 Task: Research Airbnb accommodation in Cholpon-Ata, Kyrgyzstan from 10th December, 2023 to 15th December, 2023 for 7 adults.4 bedrooms having 7 beds and 4 bathrooms. Property type can be house. Amenities needed are: wifi, TV, free parkinig on premises, gym, breakfast. Look for 3 properties as per requirement.
Action: Mouse moved to (539, 78)
Screenshot: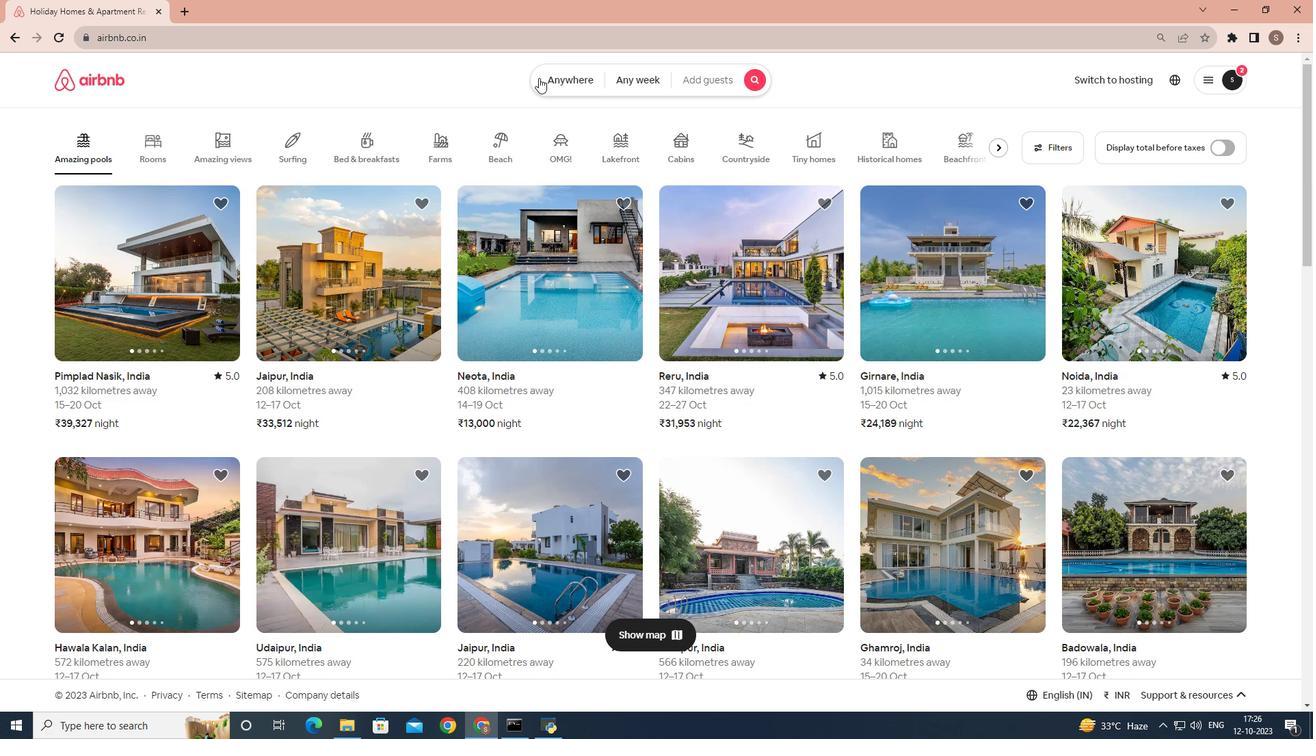
Action: Mouse pressed left at (539, 78)
Screenshot: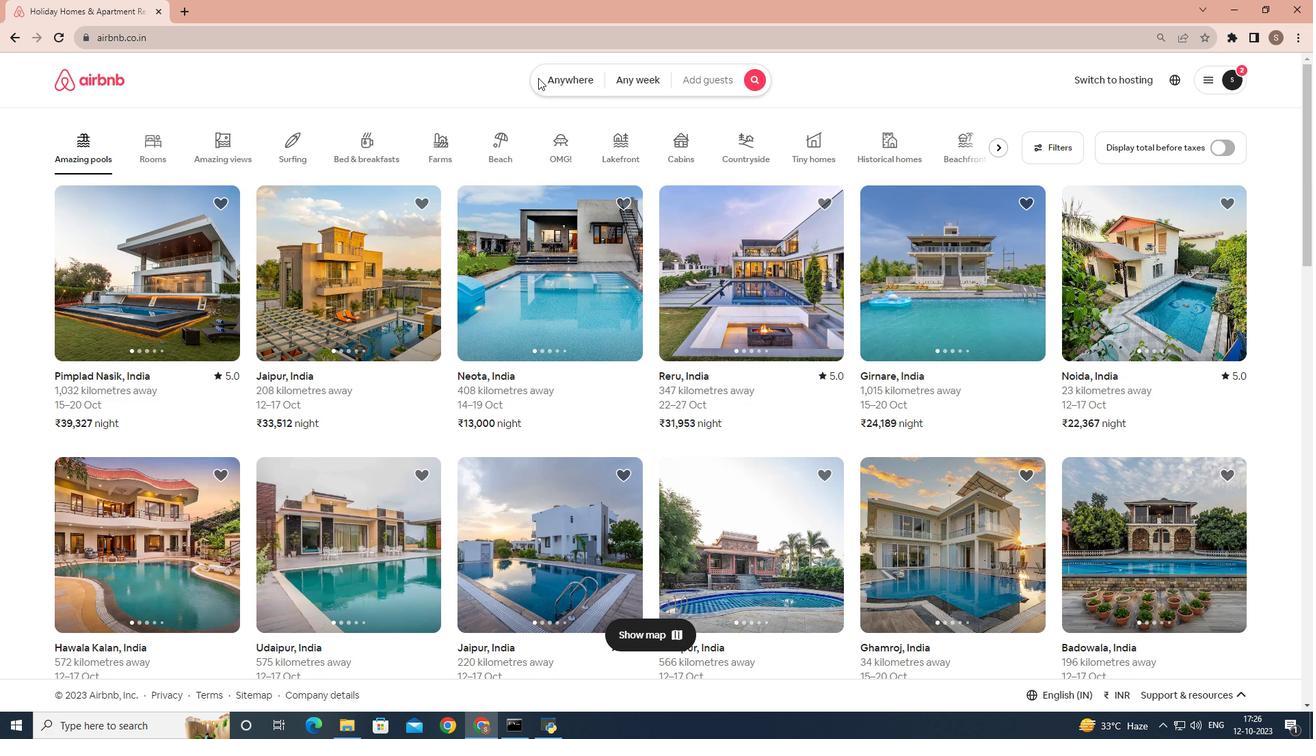 
Action: Mouse moved to (500, 135)
Screenshot: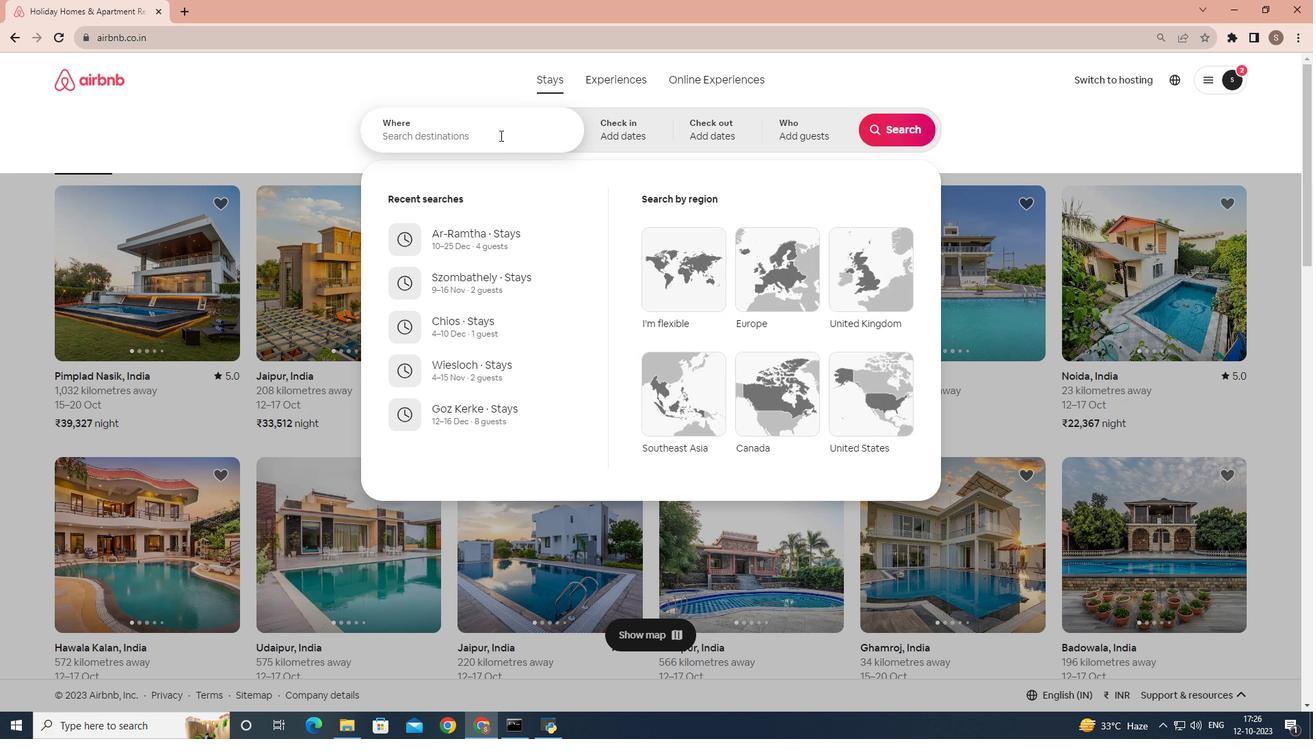 
Action: Mouse pressed left at (500, 135)
Screenshot: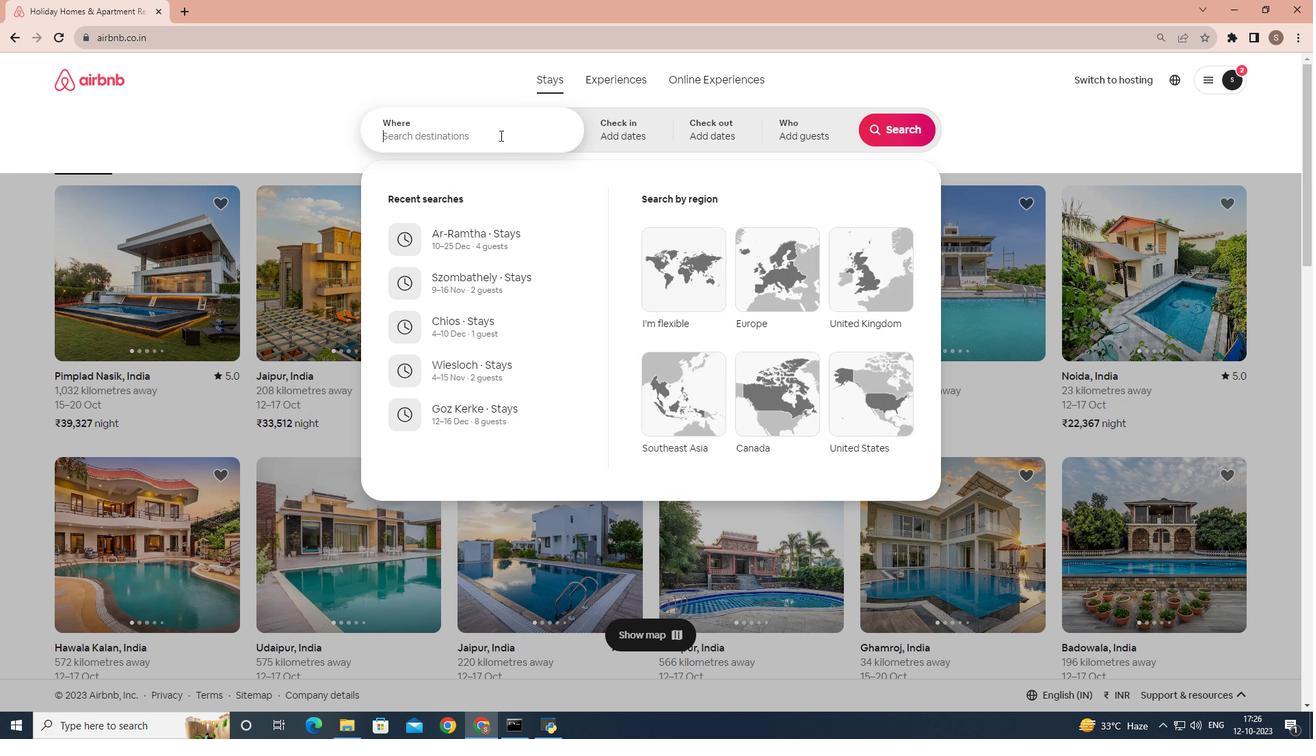 
Action: Key pressed <Key.shift>Cholpon-<Key.shift>Ata,<Key.space><Key.shift>kyrgyzstan
Screenshot: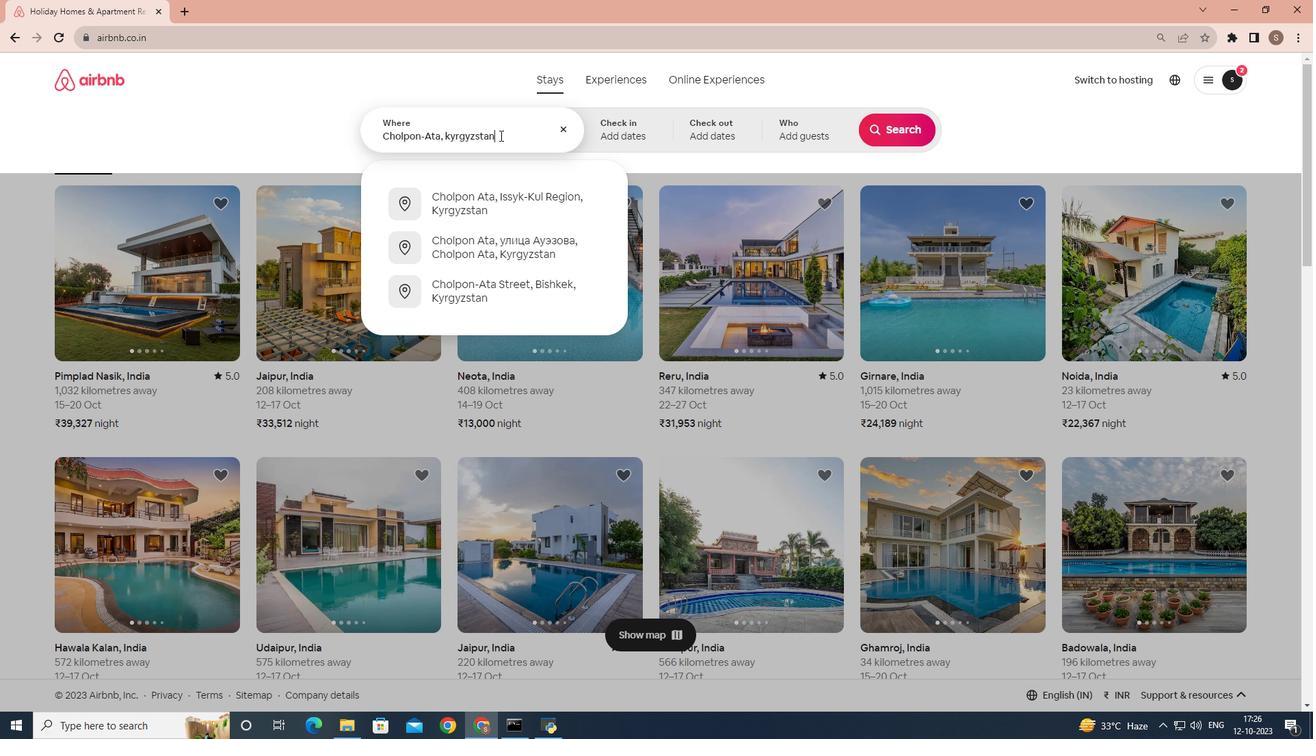 
Action: Mouse moved to (600, 137)
Screenshot: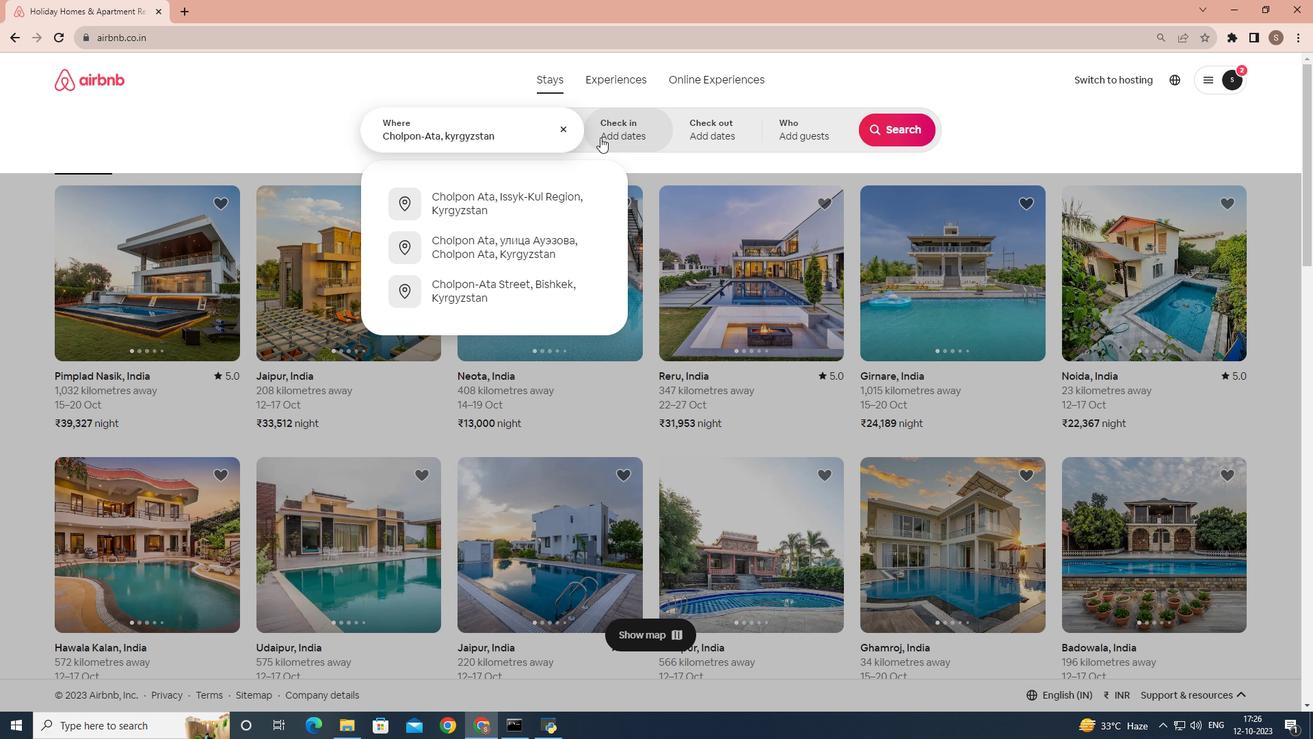 
Action: Mouse pressed left at (600, 137)
Screenshot: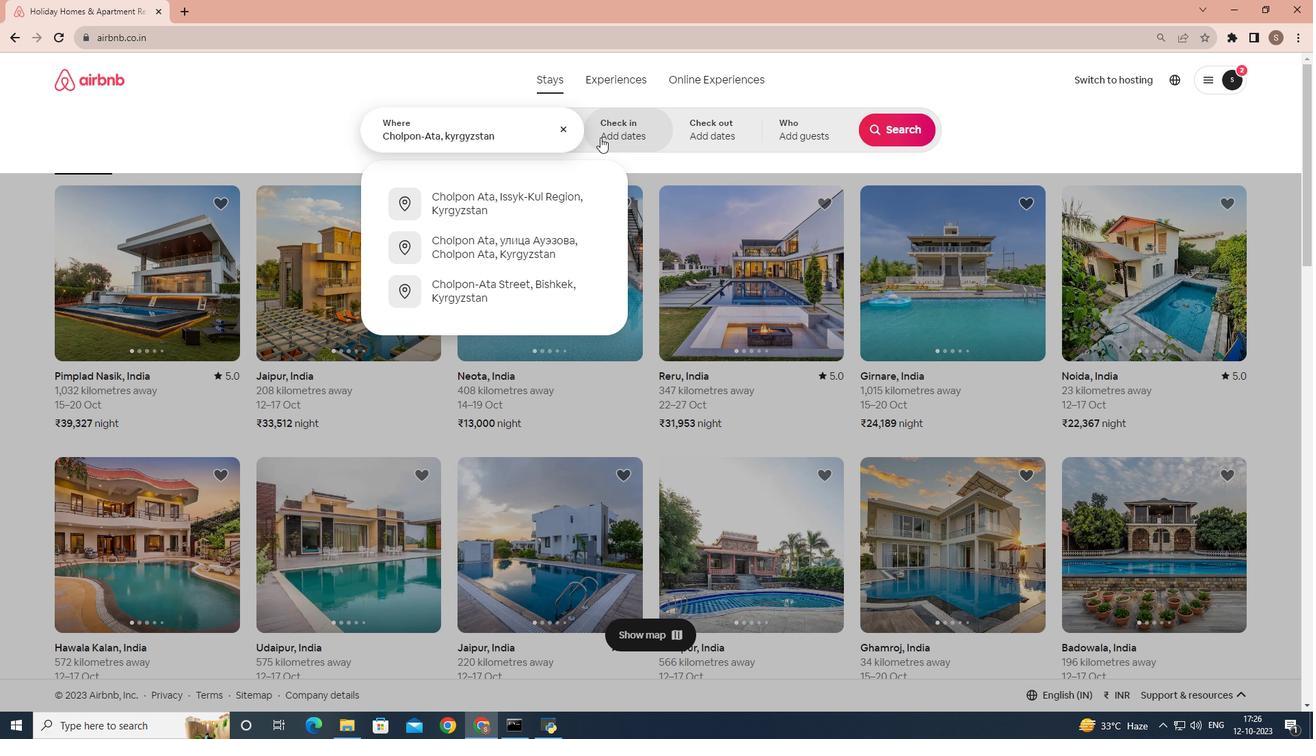 
Action: Mouse moved to (888, 244)
Screenshot: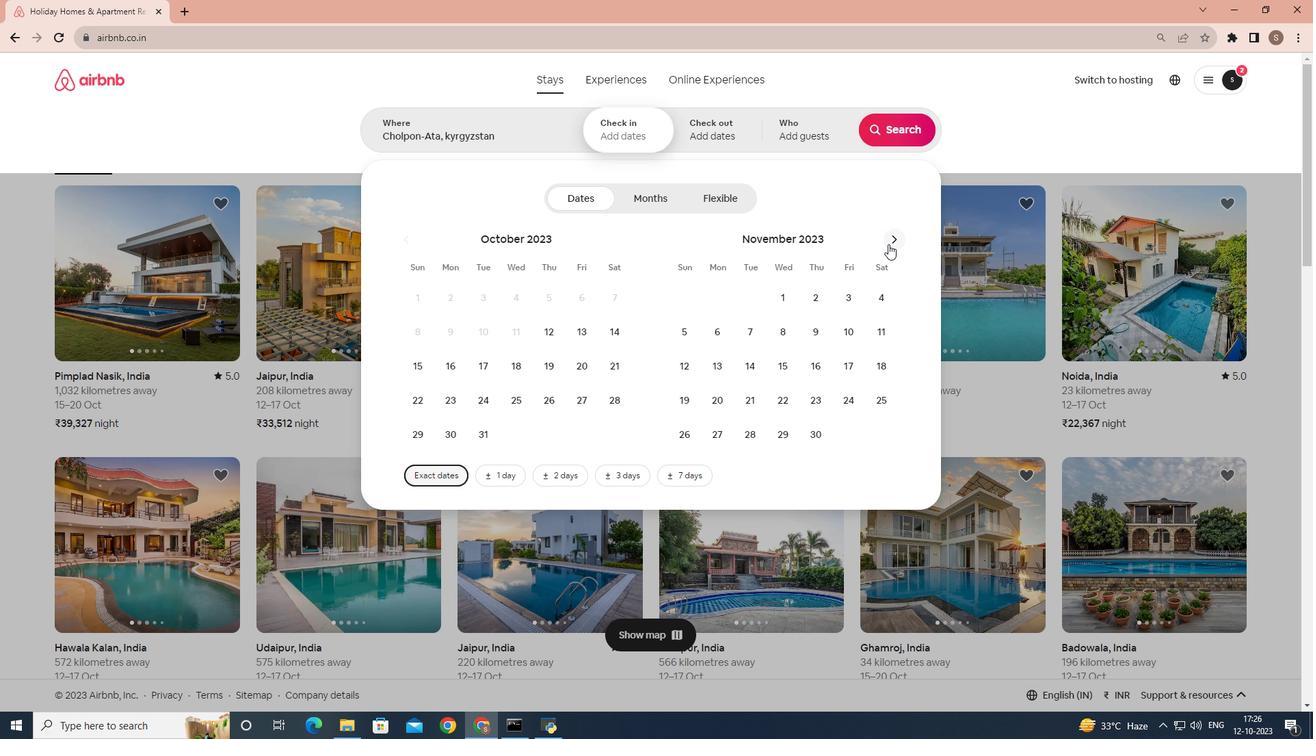 
Action: Mouse pressed left at (888, 244)
Screenshot: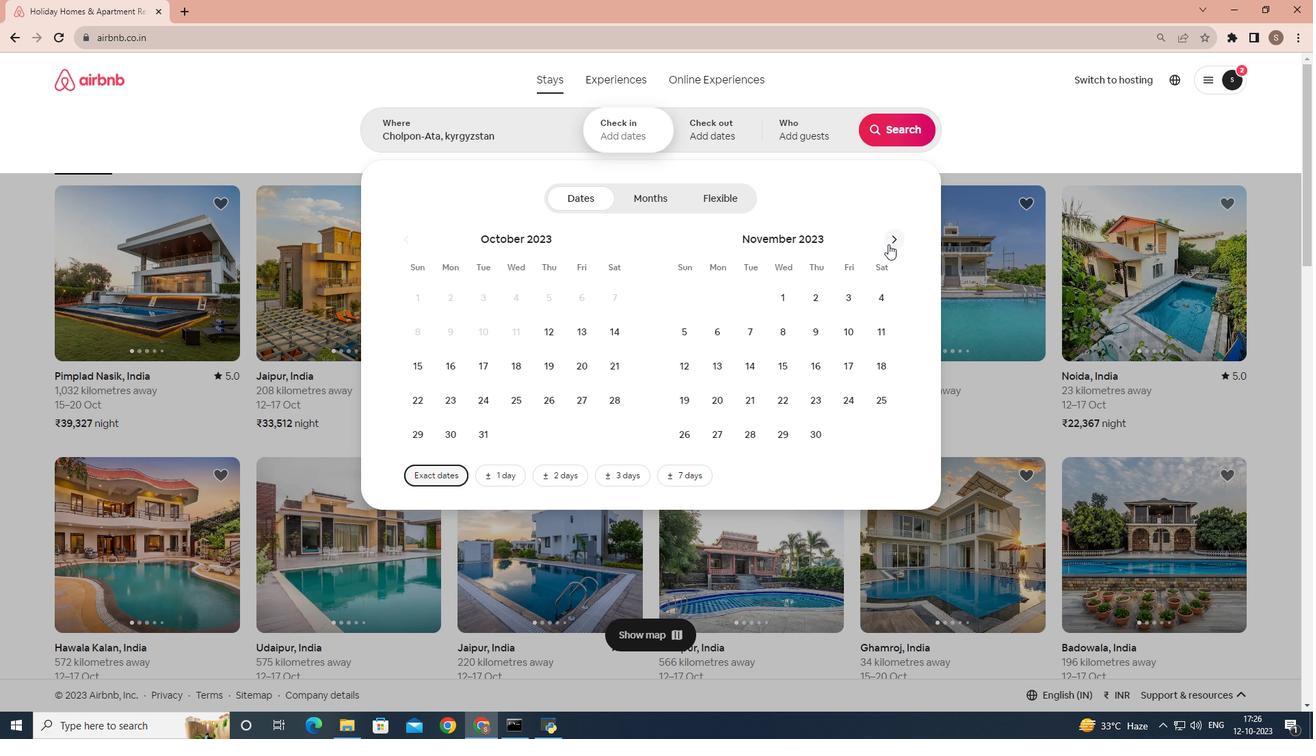 
Action: Mouse moved to (690, 357)
Screenshot: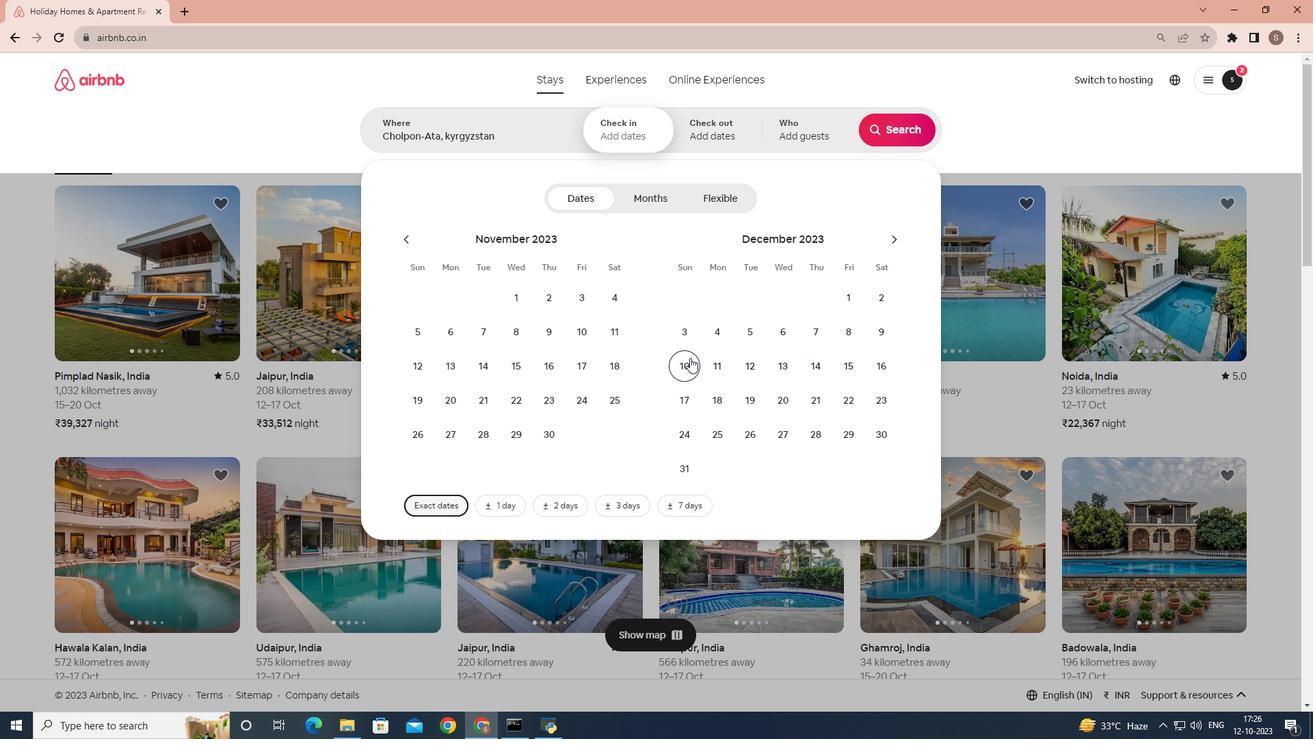 
Action: Mouse pressed left at (690, 357)
Screenshot: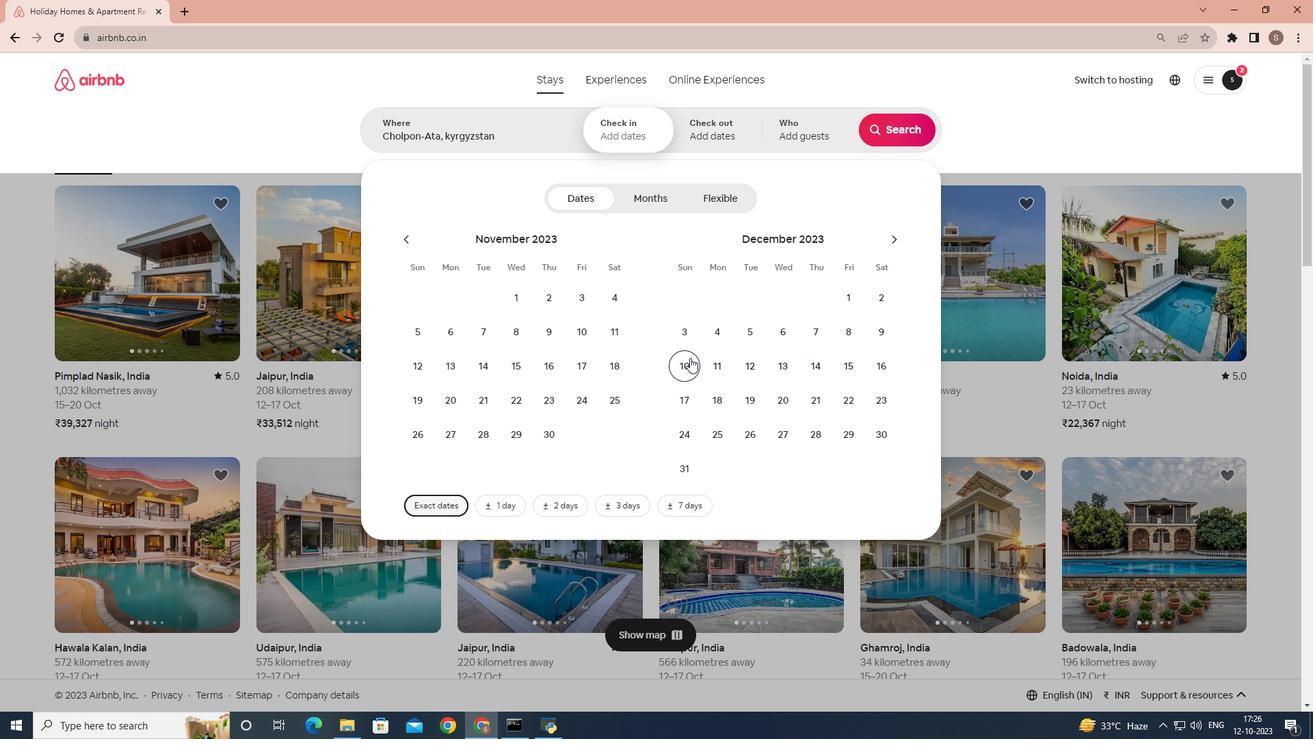 
Action: Mouse moved to (851, 356)
Screenshot: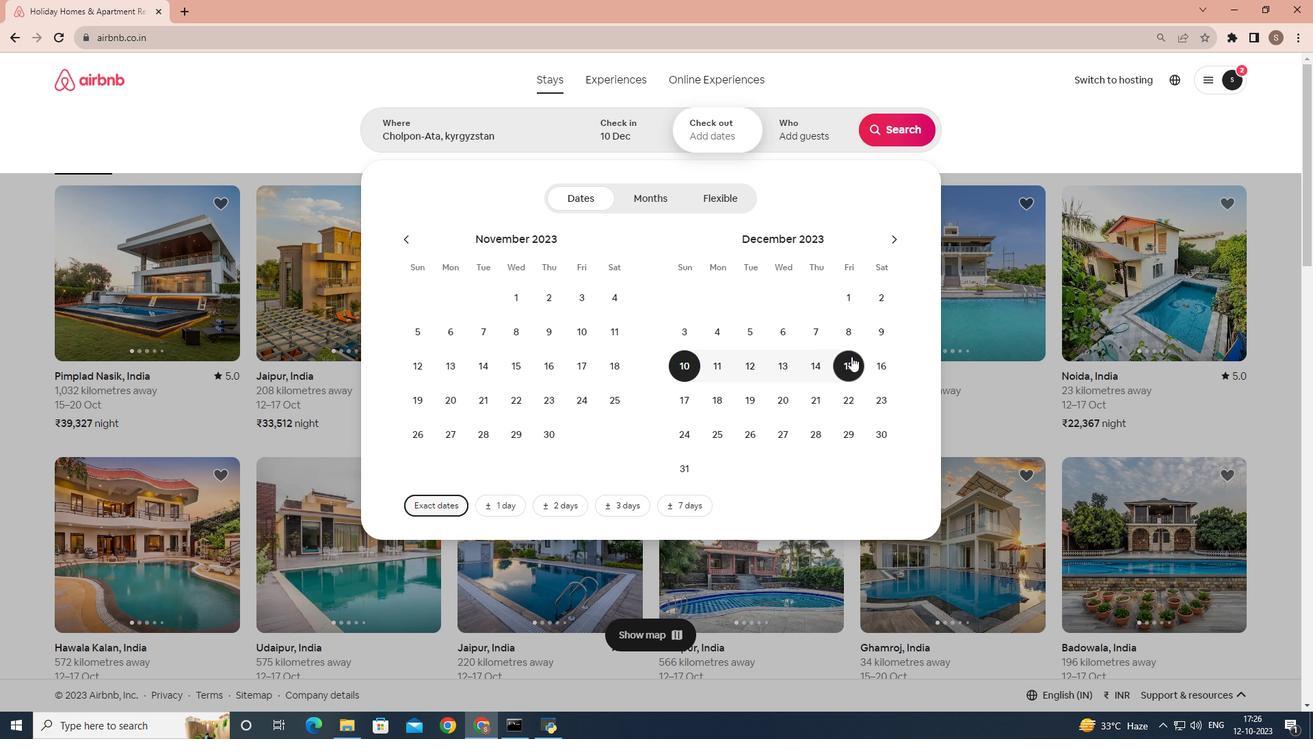 
Action: Mouse pressed left at (851, 356)
Screenshot: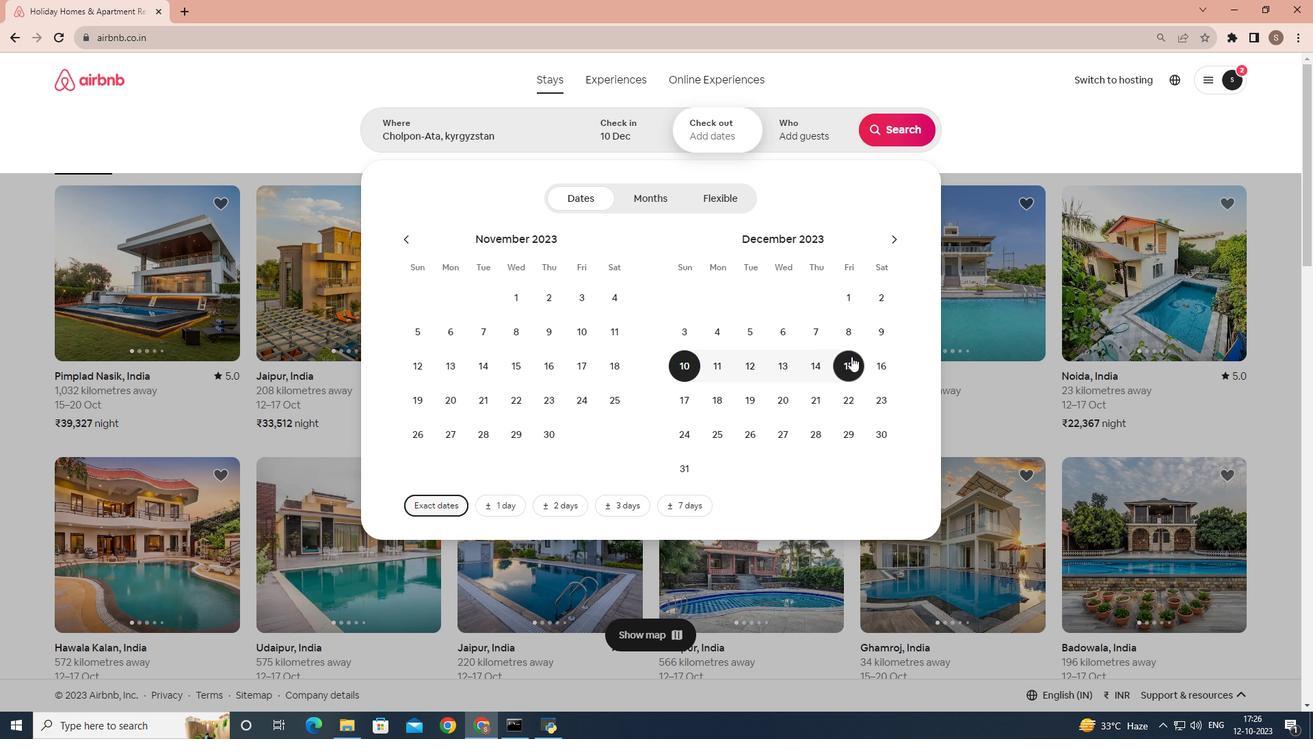 
Action: Mouse moved to (815, 143)
Screenshot: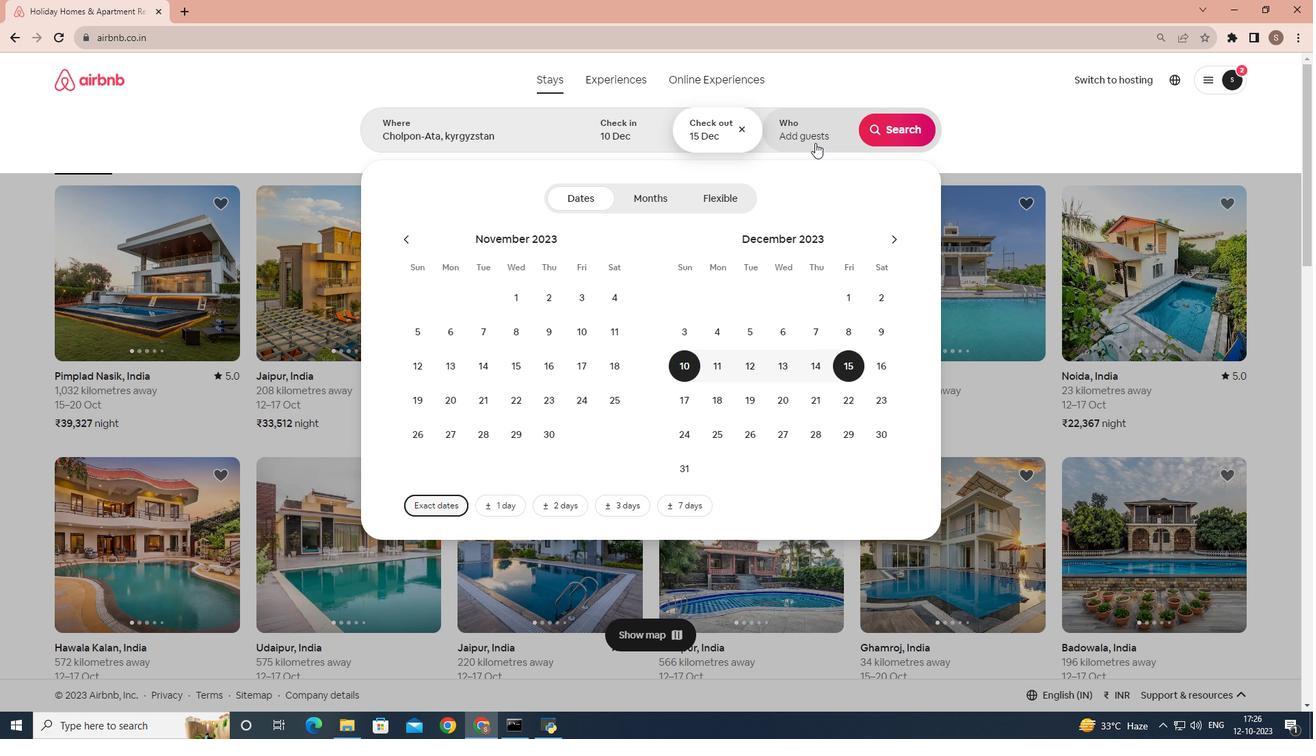 
Action: Mouse pressed left at (815, 143)
Screenshot: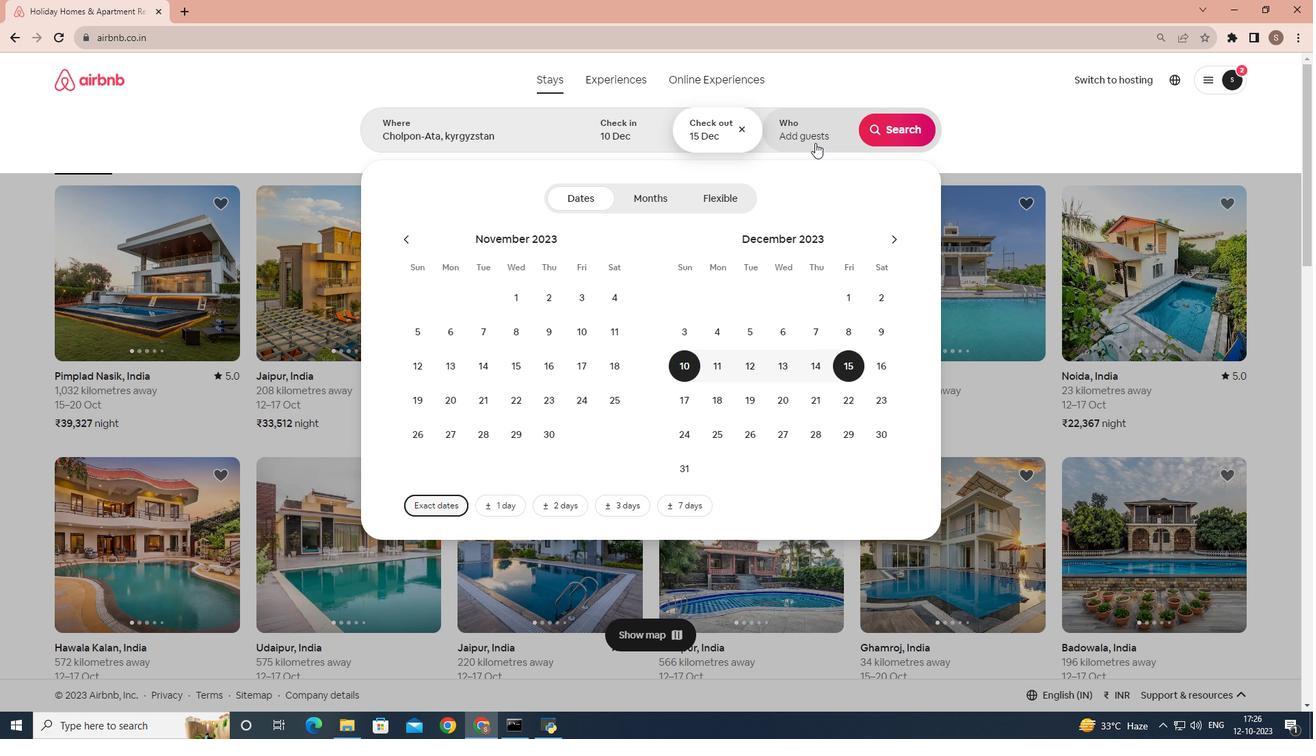 
Action: Mouse moved to (899, 201)
Screenshot: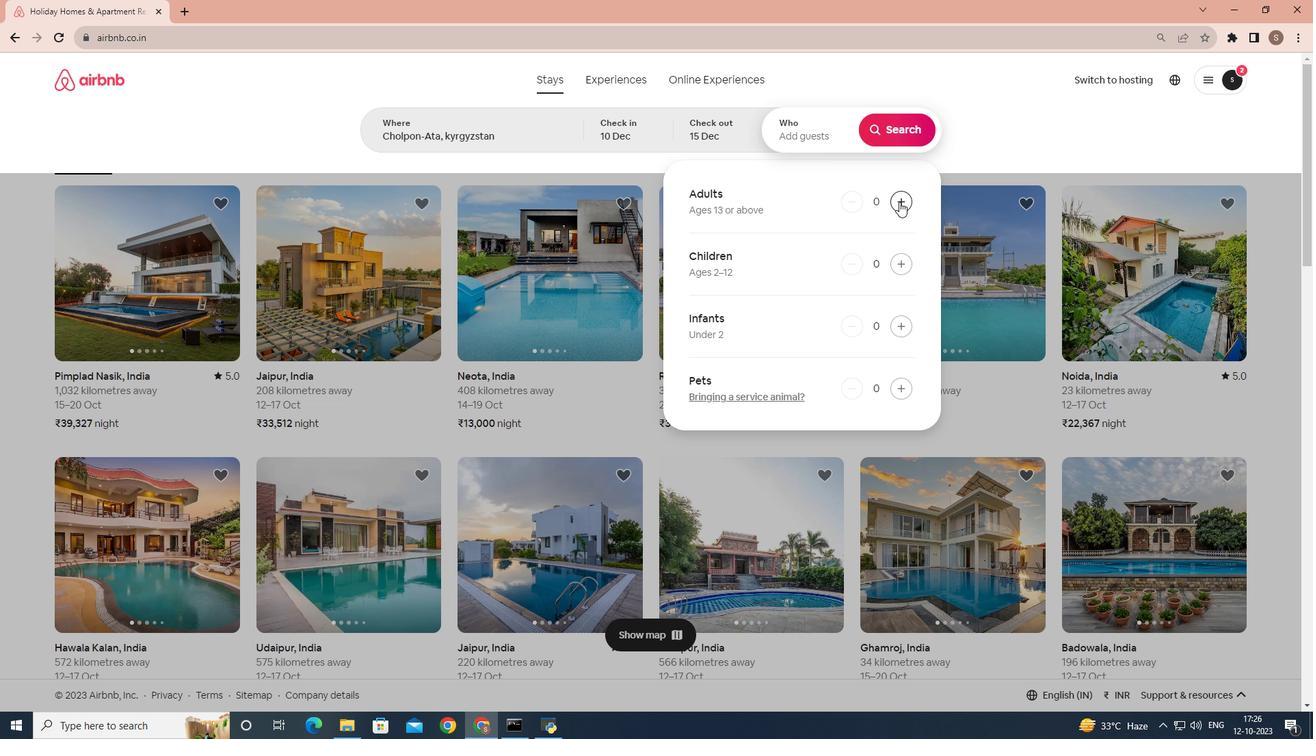 
Action: Mouse pressed left at (899, 201)
Screenshot: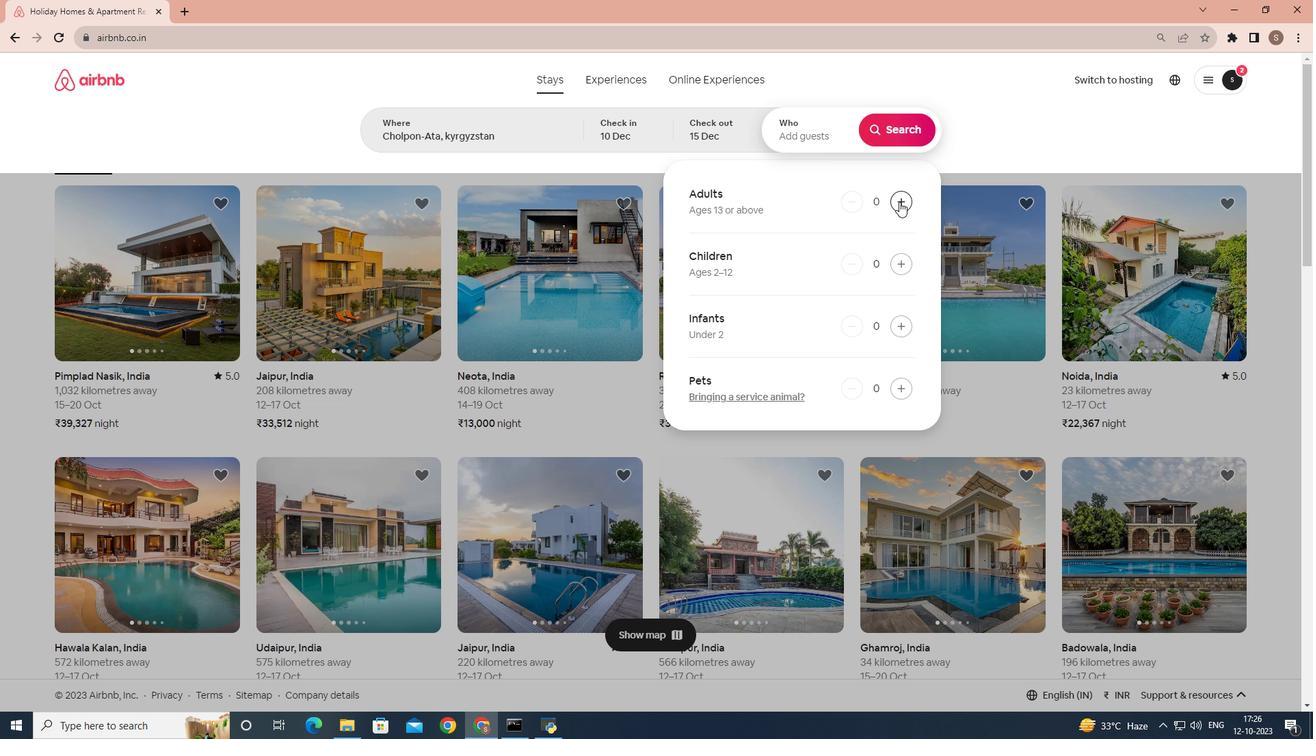 
Action: Mouse pressed left at (899, 201)
Screenshot: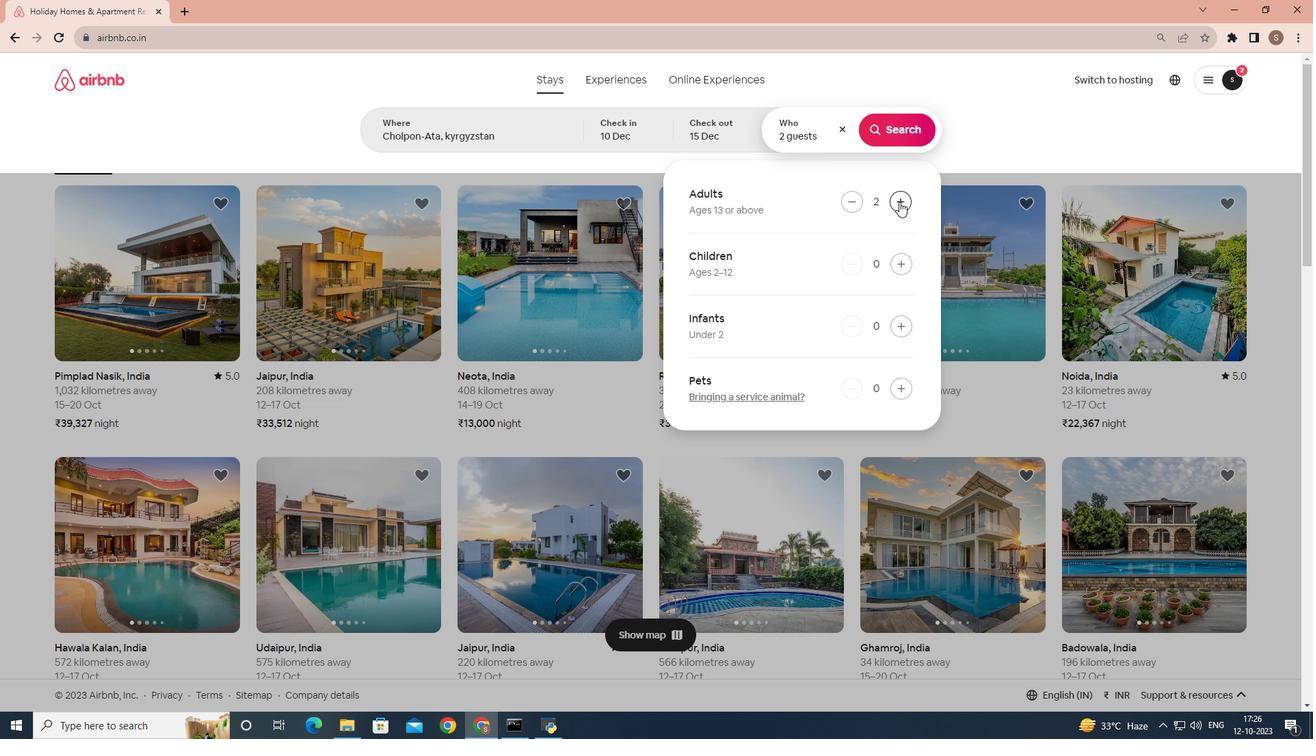 
Action: Mouse pressed left at (899, 201)
Screenshot: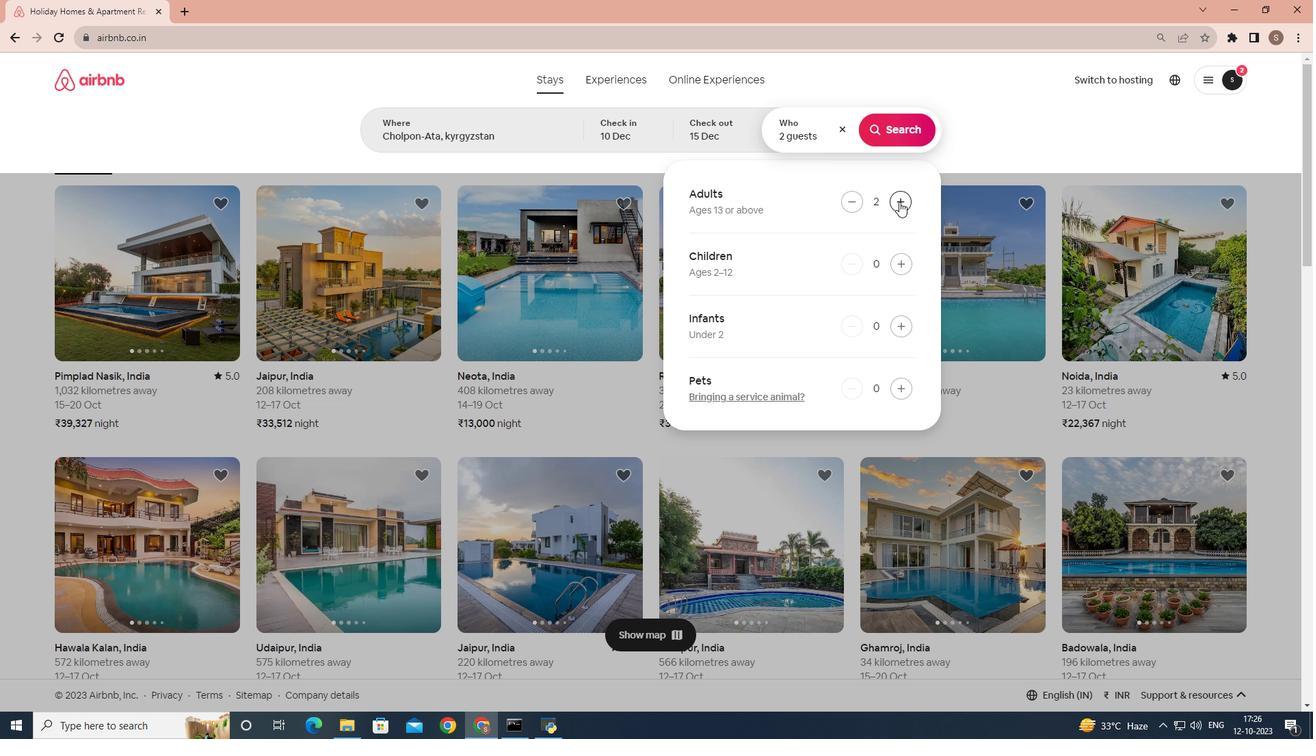 
Action: Mouse pressed left at (899, 201)
Screenshot: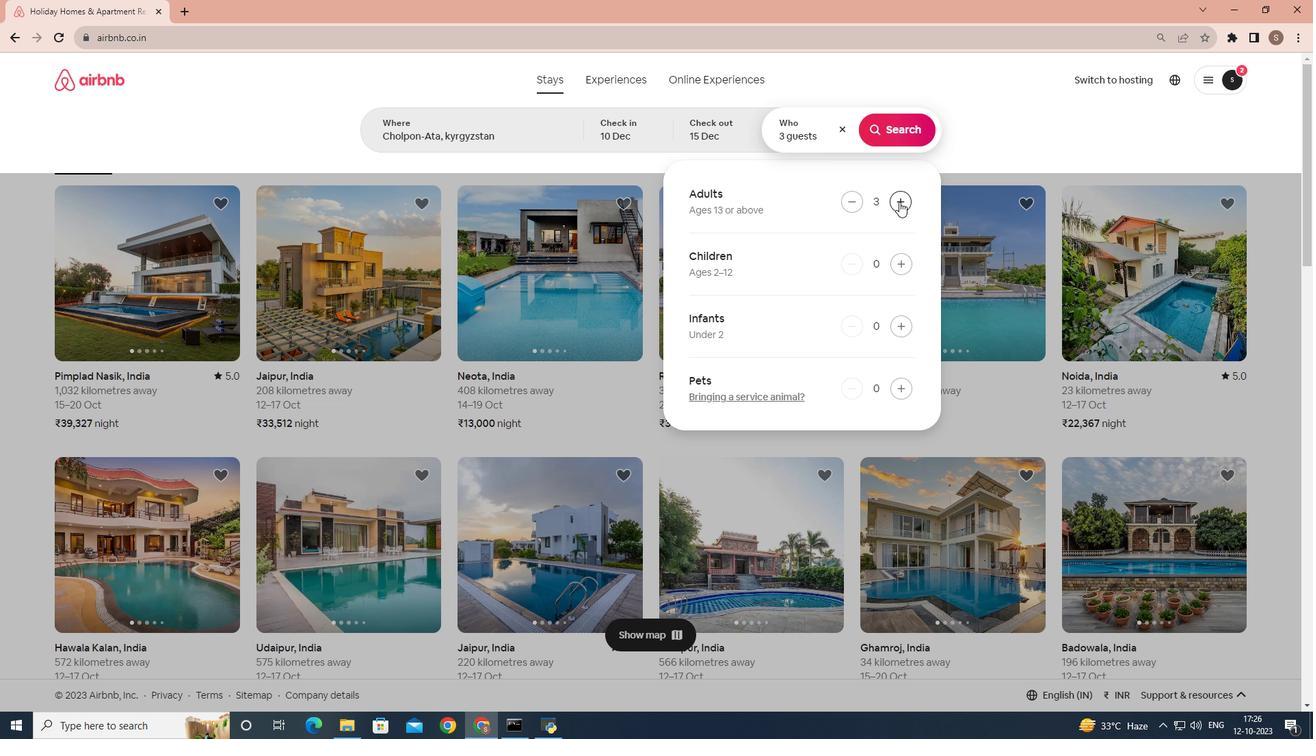 
Action: Mouse pressed left at (899, 201)
Screenshot: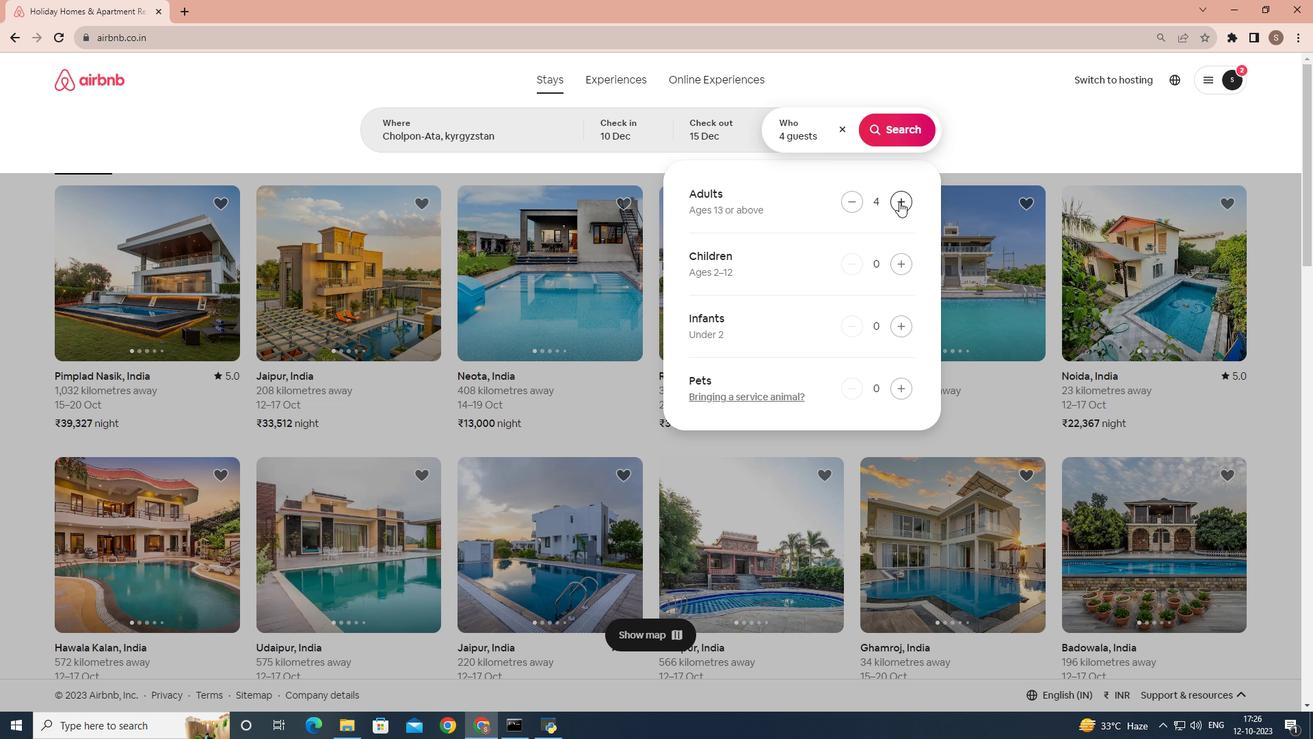 
Action: Mouse pressed left at (899, 201)
Screenshot: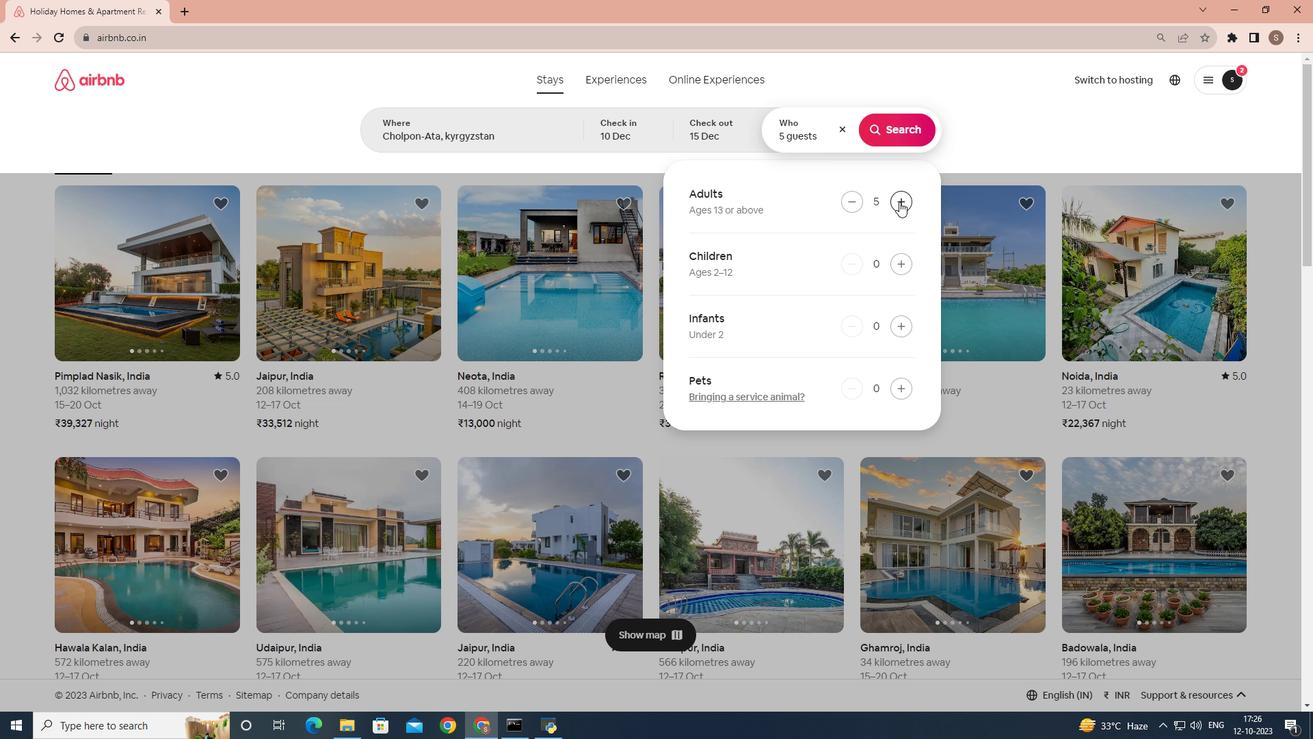 
Action: Mouse pressed left at (899, 201)
Screenshot: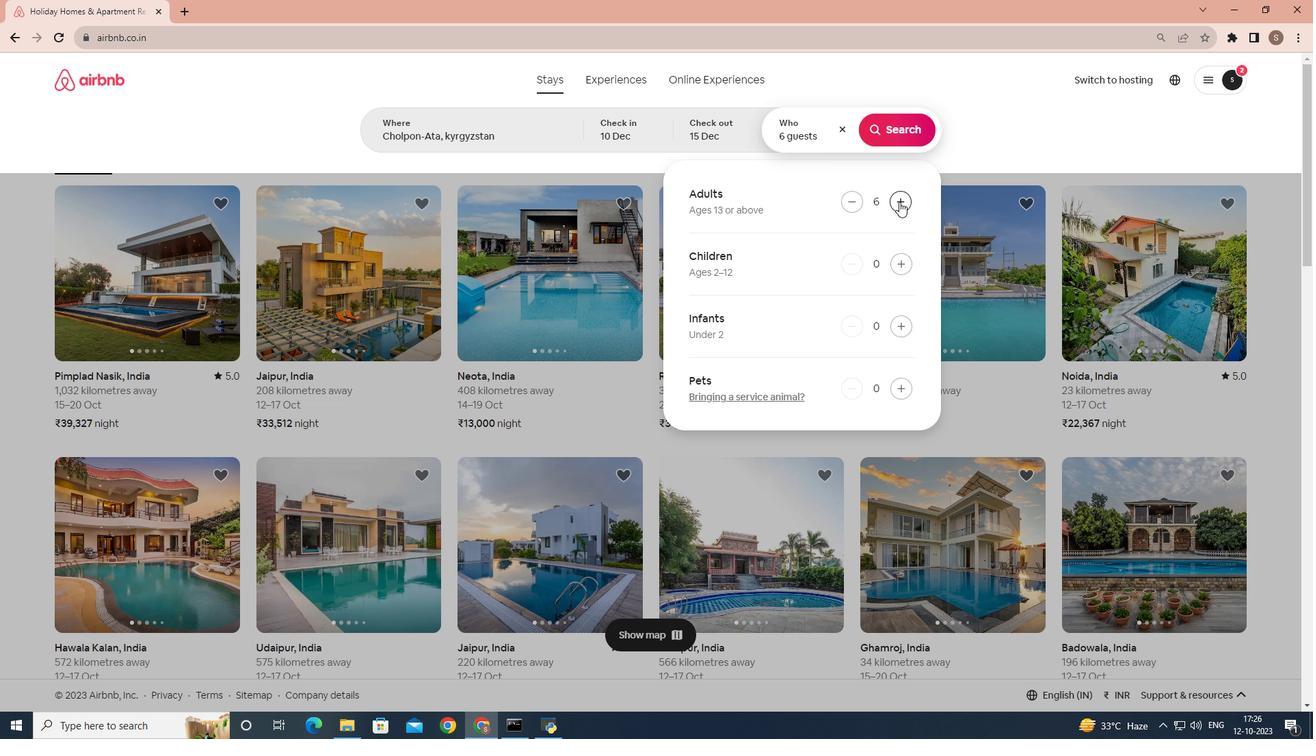 
Action: Mouse moved to (891, 134)
Screenshot: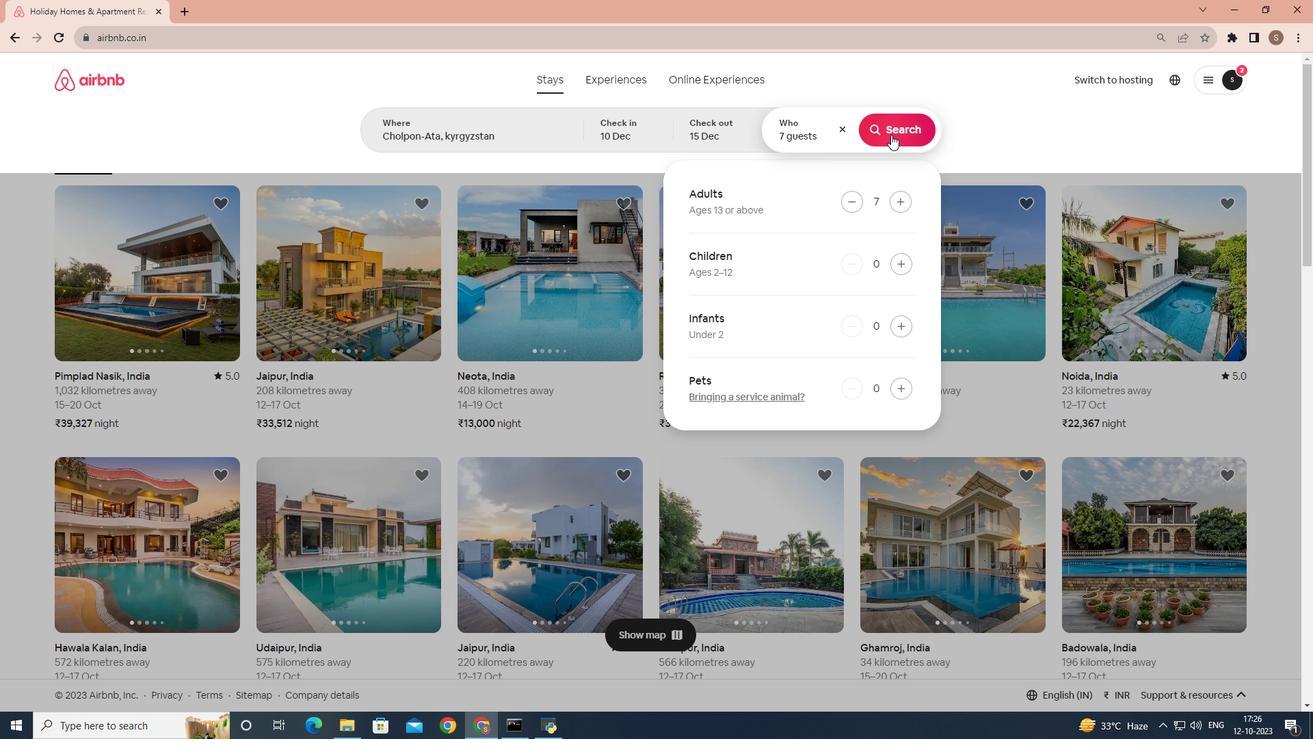 
Action: Mouse pressed left at (891, 134)
Screenshot: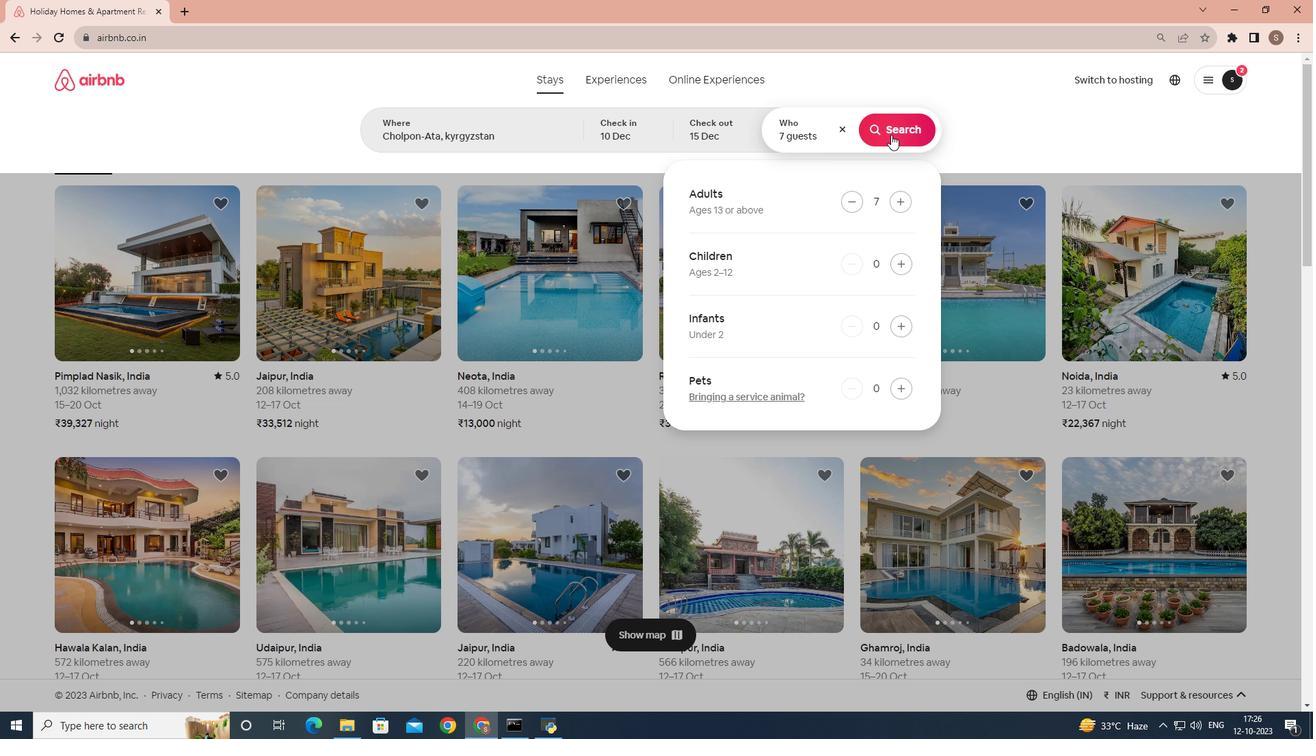 
Action: Mouse moved to (1085, 142)
Screenshot: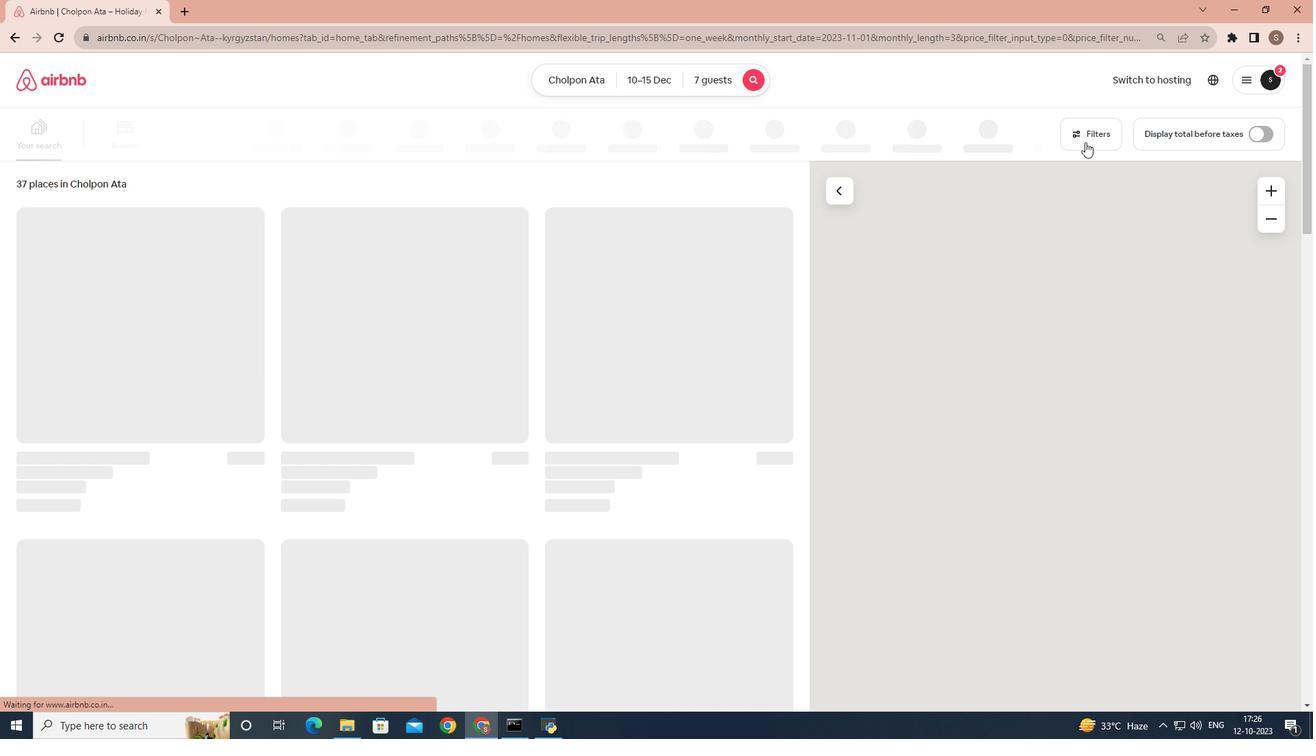 
Action: Mouse pressed left at (1085, 142)
Screenshot: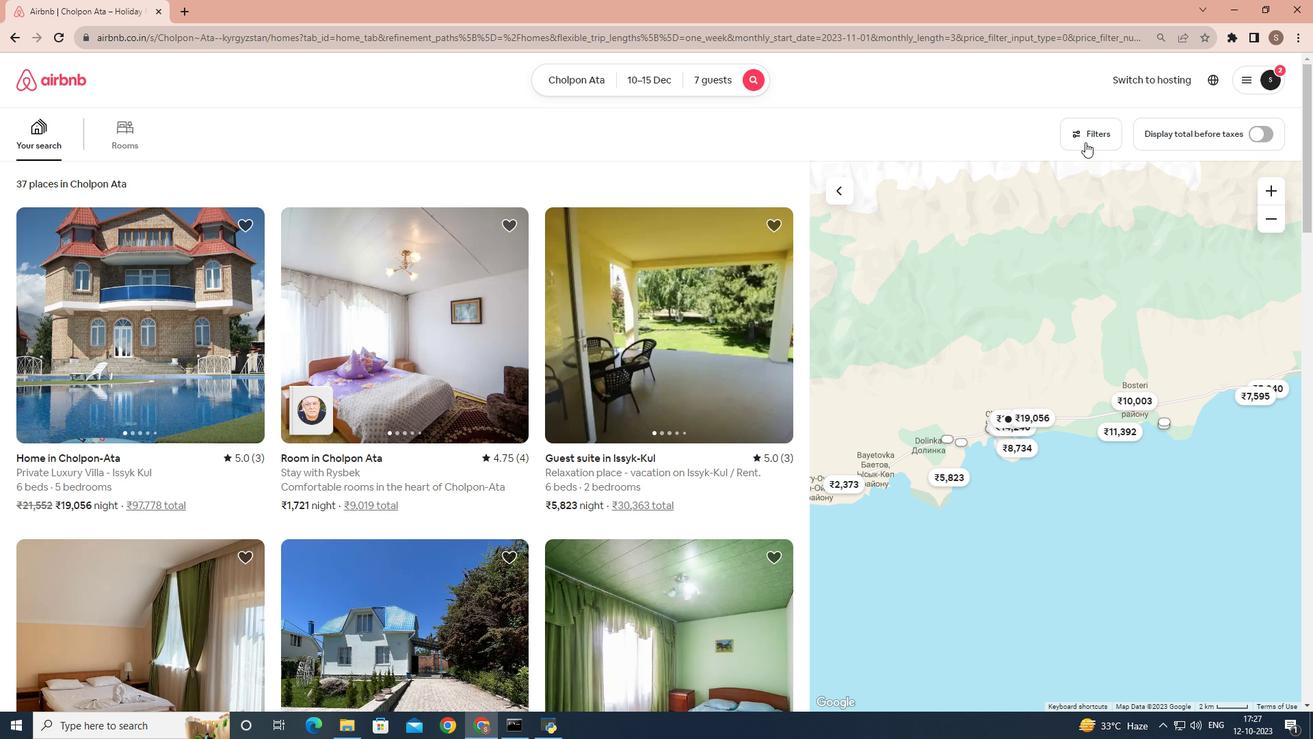 
Action: Mouse moved to (726, 392)
Screenshot: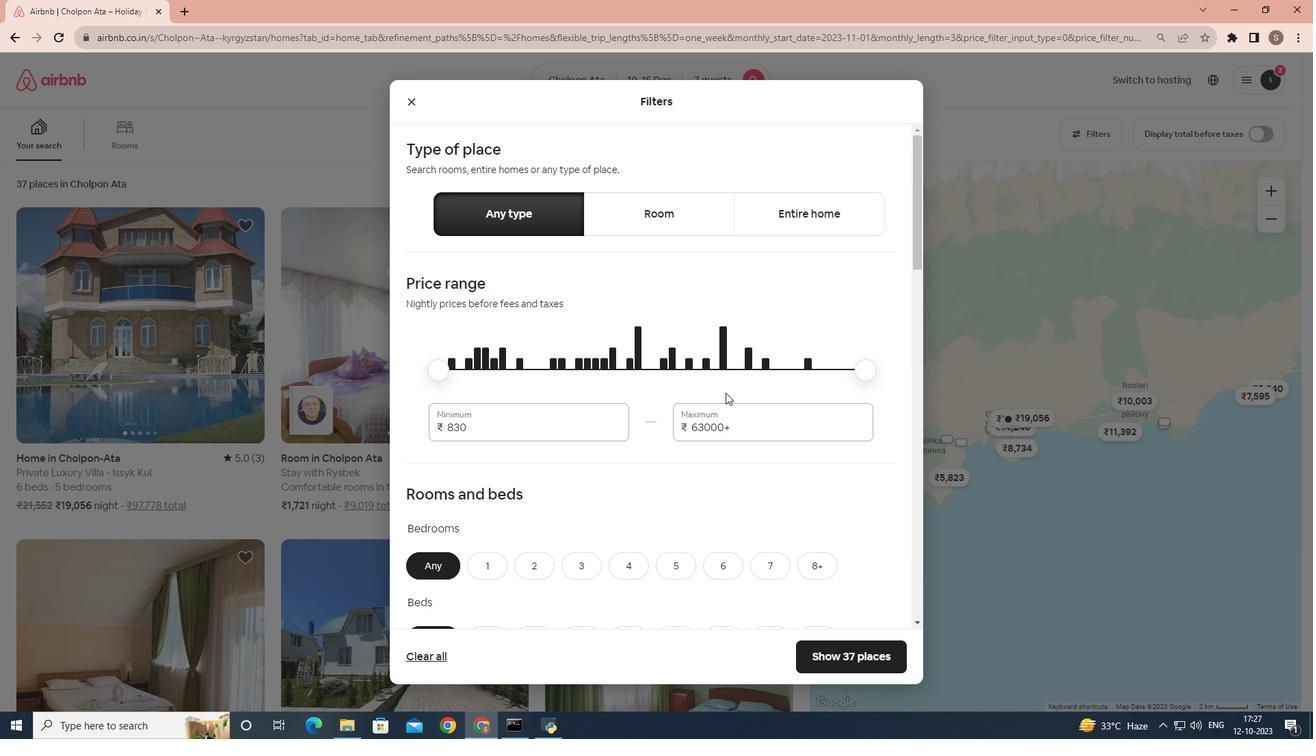 
Action: Mouse scrolled (726, 392) with delta (0, 0)
Screenshot: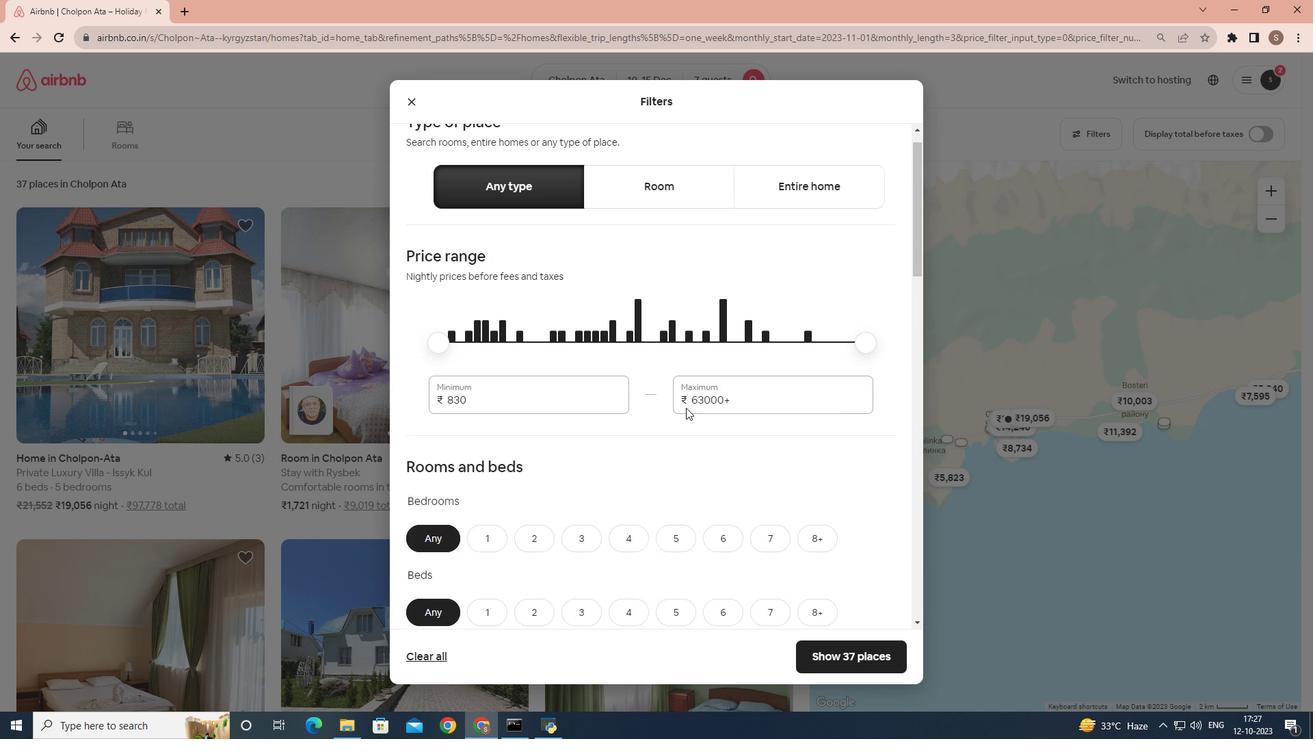 
Action: Mouse moved to (717, 398)
Screenshot: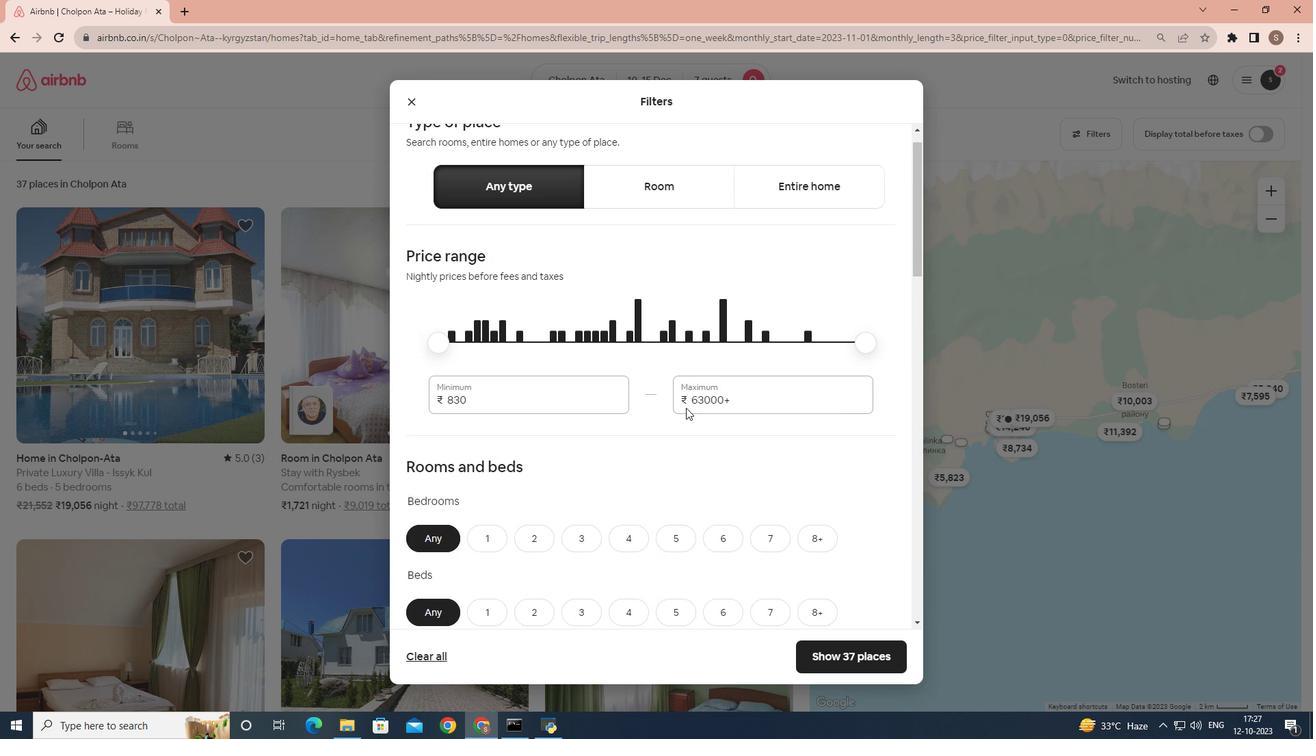 
Action: Mouse scrolled (717, 397) with delta (0, 0)
Screenshot: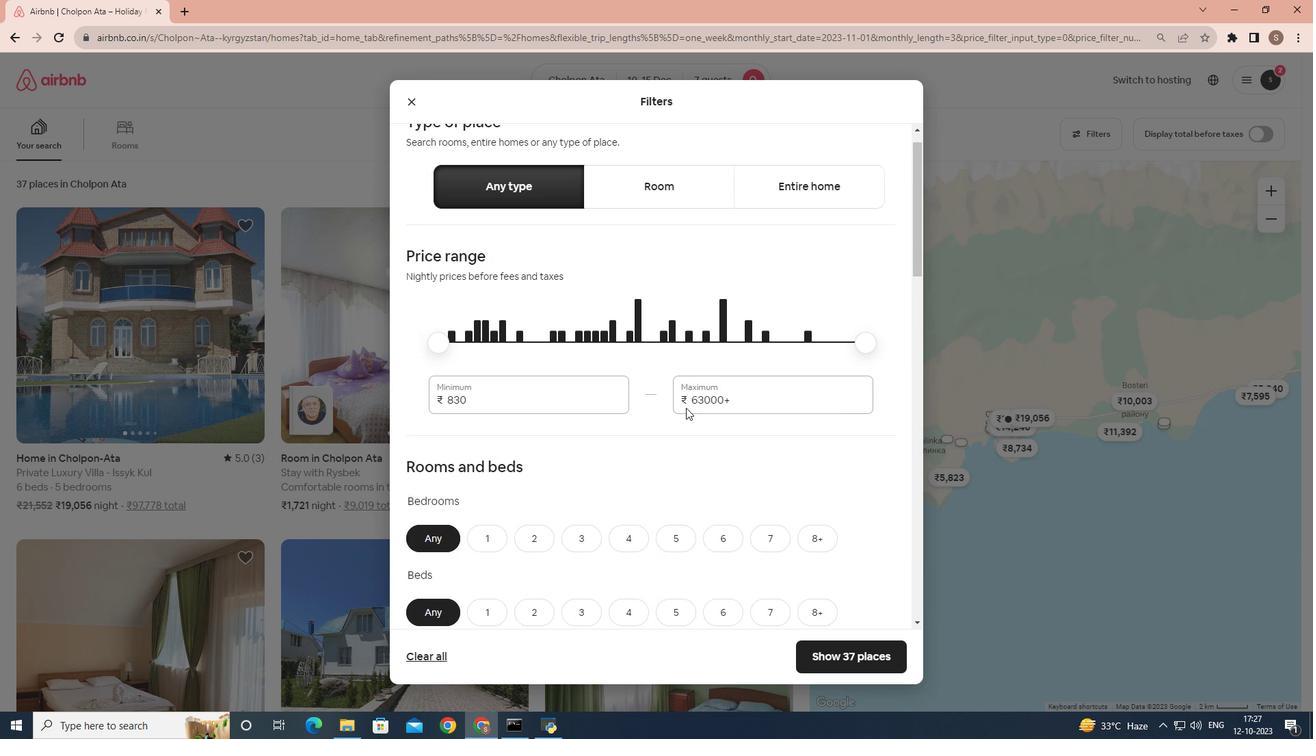 
Action: Mouse moved to (619, 425)
Screenshot: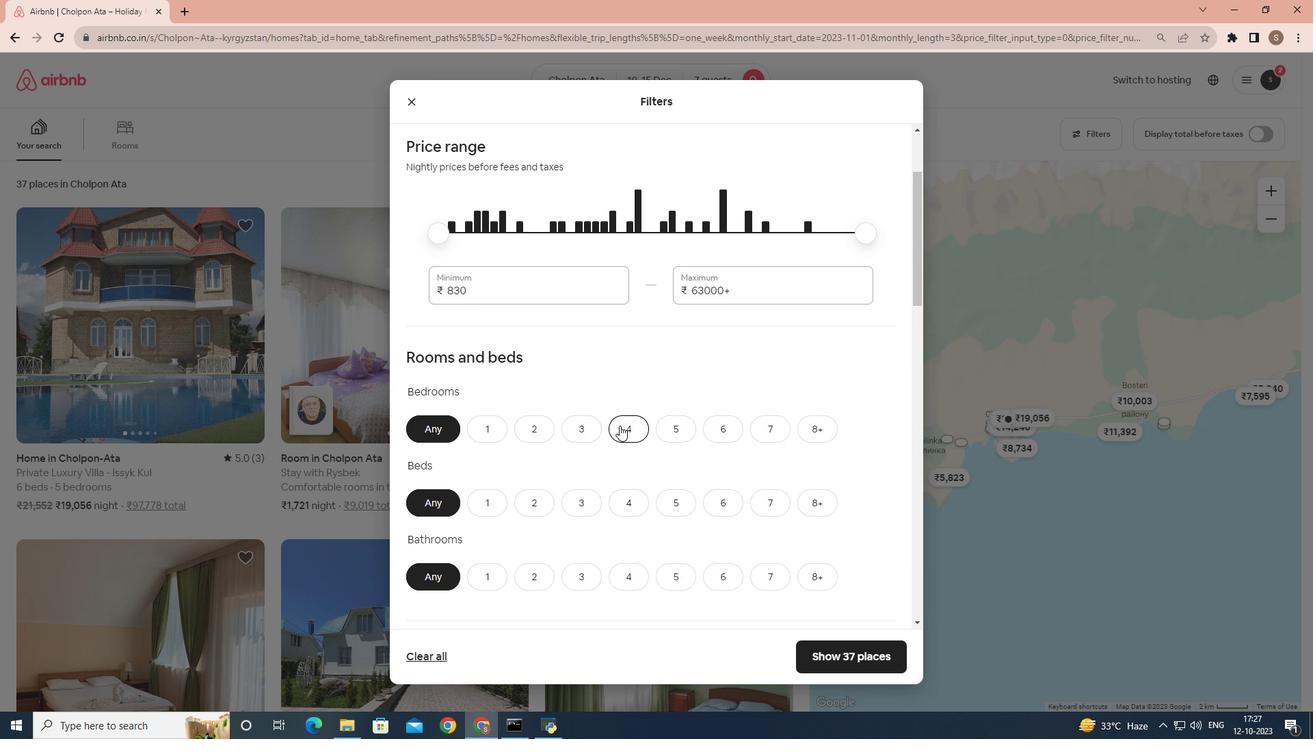 
Action: Mouse pressed left at (619, 425)
Screenshot: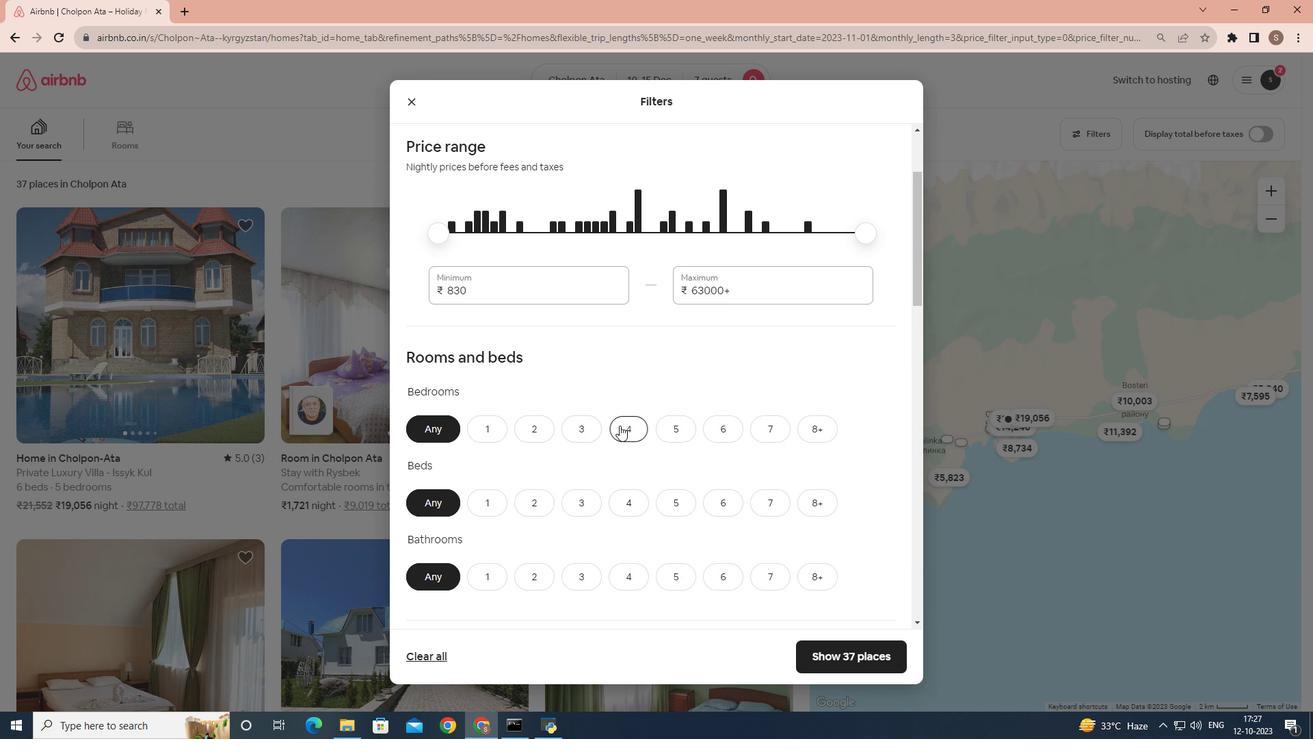 
Action: Mouse scrolled (619, 424) with delta (0, 0)
Screenshot: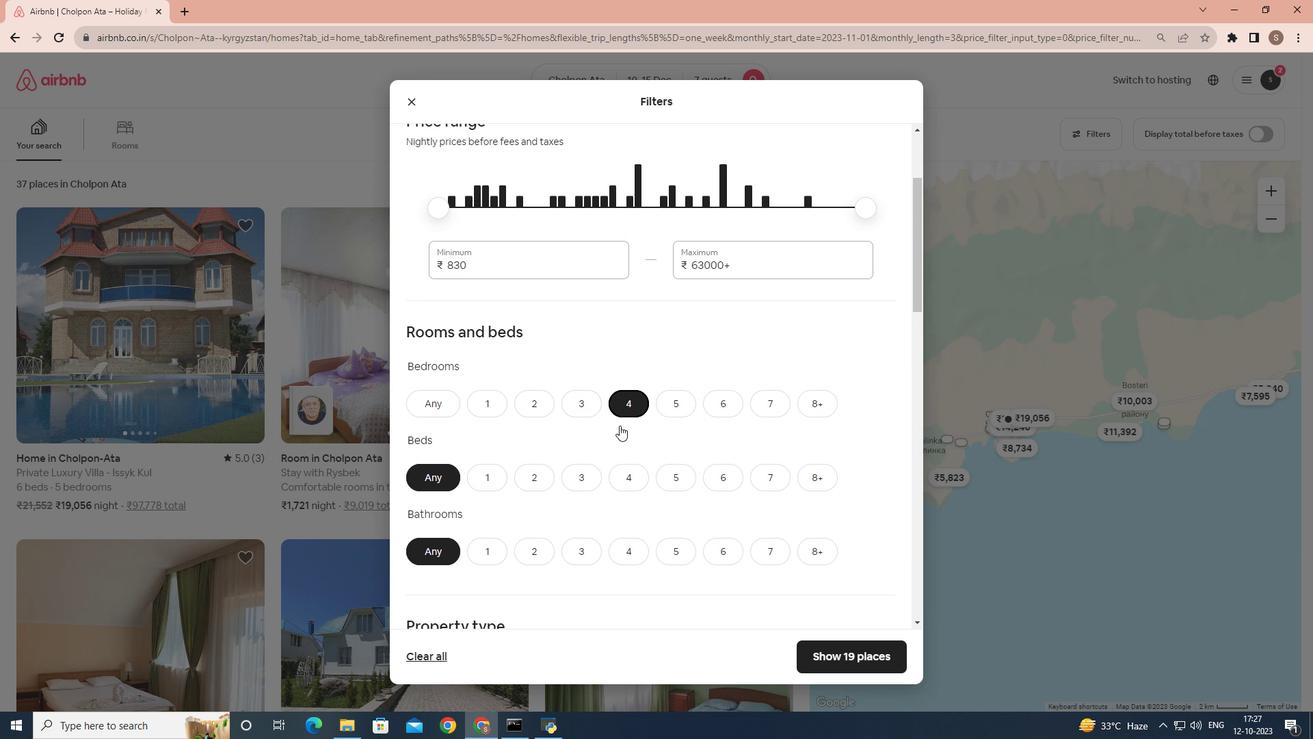 
Action: Mouse moved to (762, 439)
Screenshot: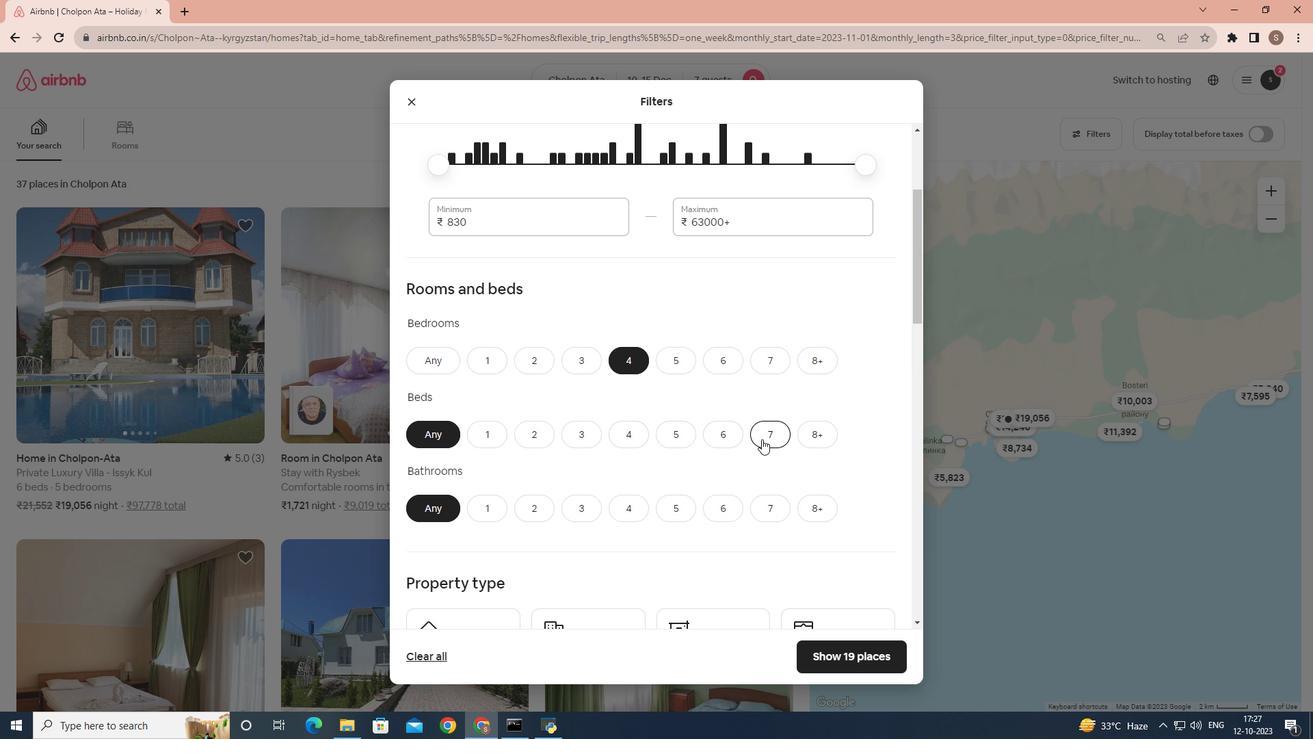 
Action: Mouse pressed left at (762, 439)
Screenshot: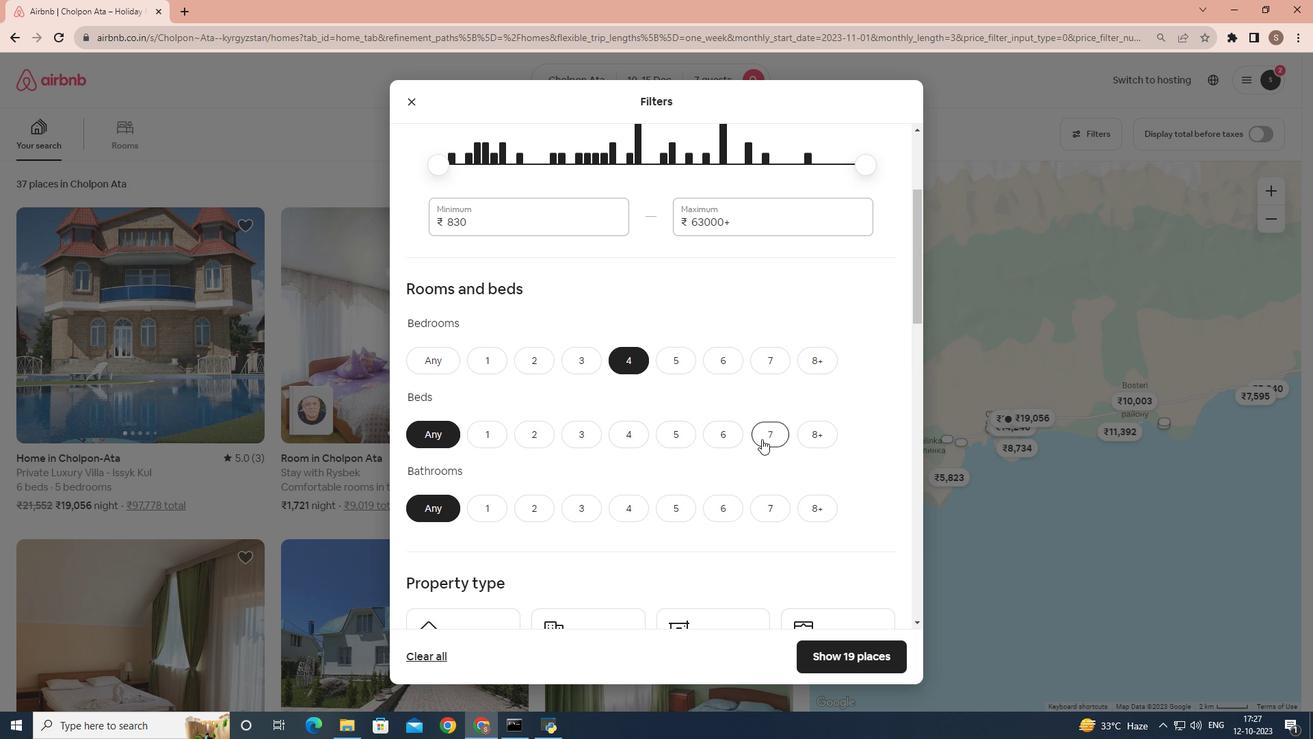 
Action: Mouse moved to (751, 444)
Screenshot: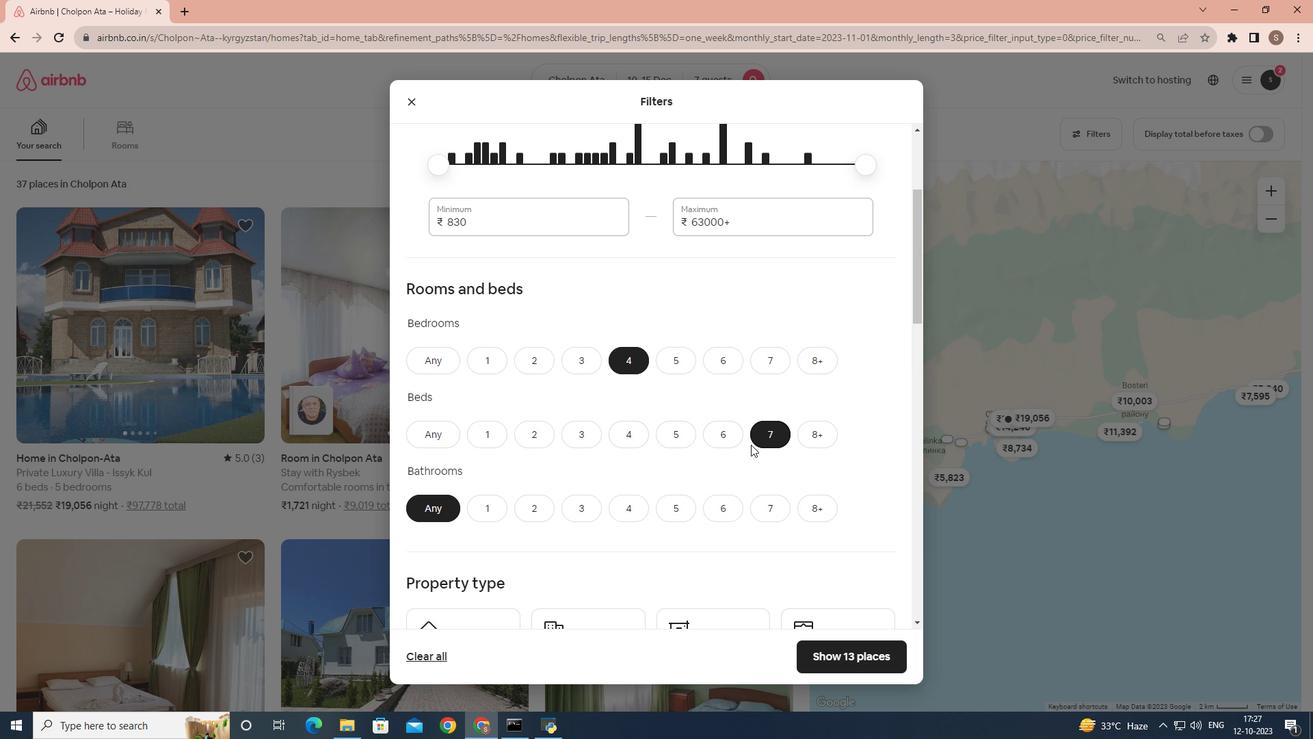 
Action: Mouse scrolled (751, 444) with delta (0, 0)
Screenshot: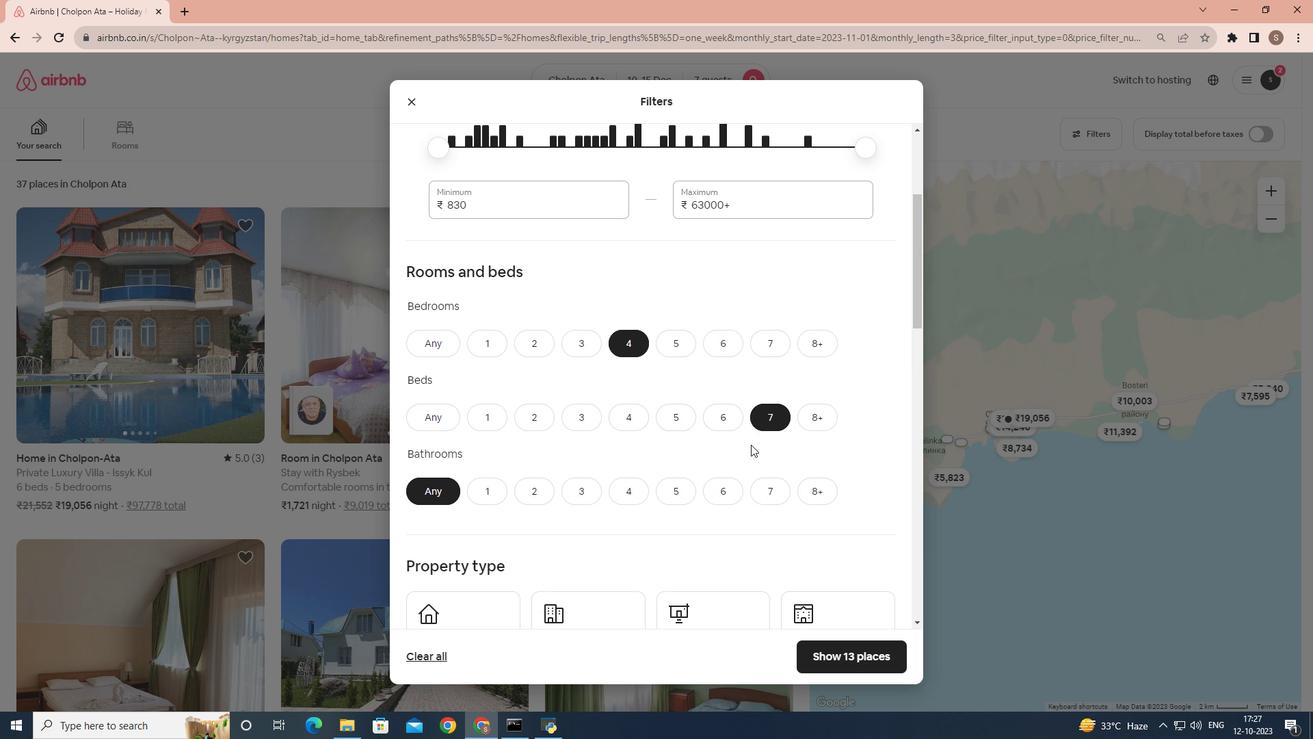 
Action: Mouse moved to (615, 435)
Screenshot: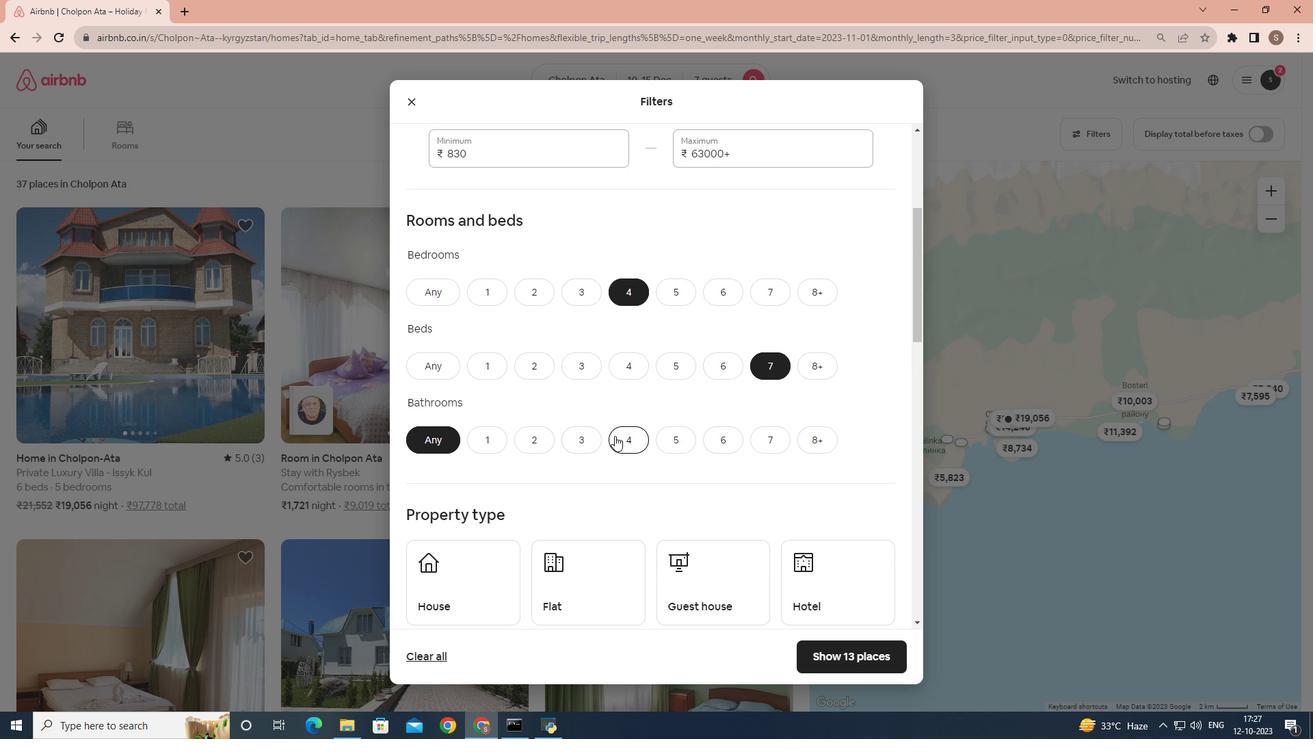 
Action: Mouse pressed left at (615, 435)
Screenshot: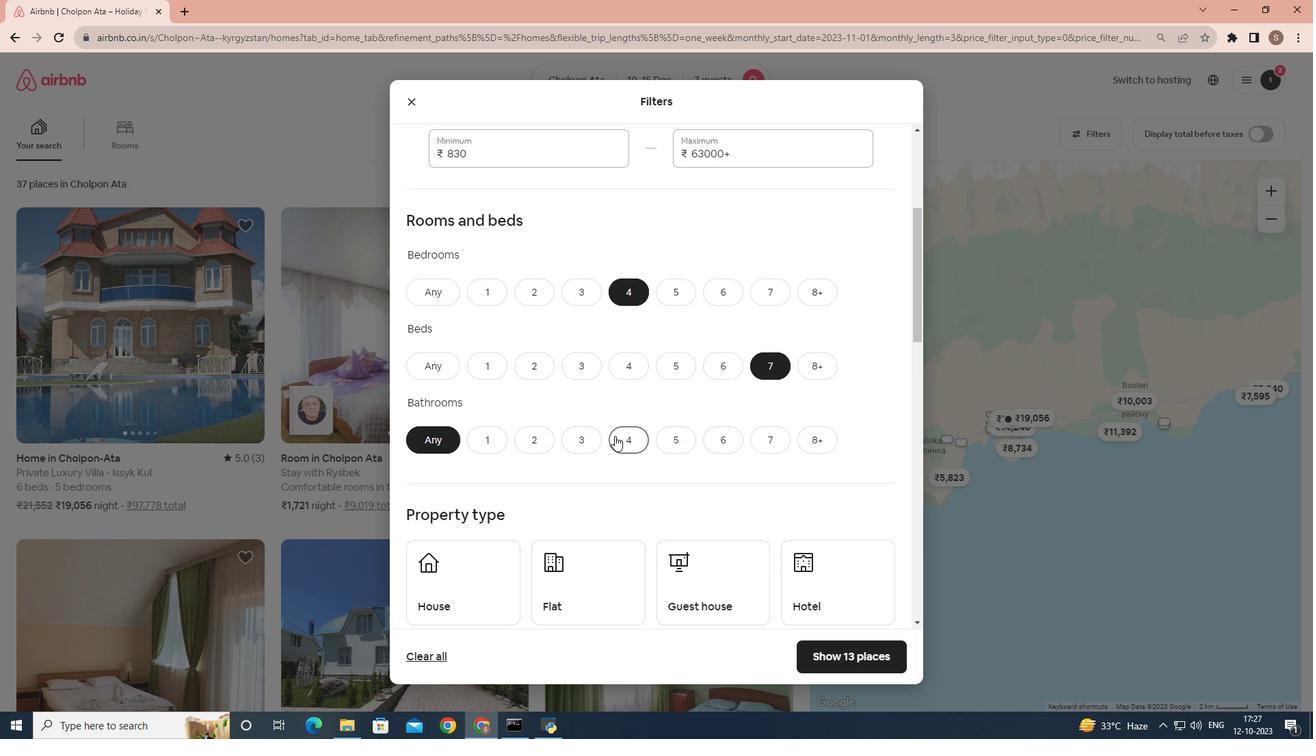 
Action: Mouse scrolled (615, 435) with delta (0, 0)
Screenshot: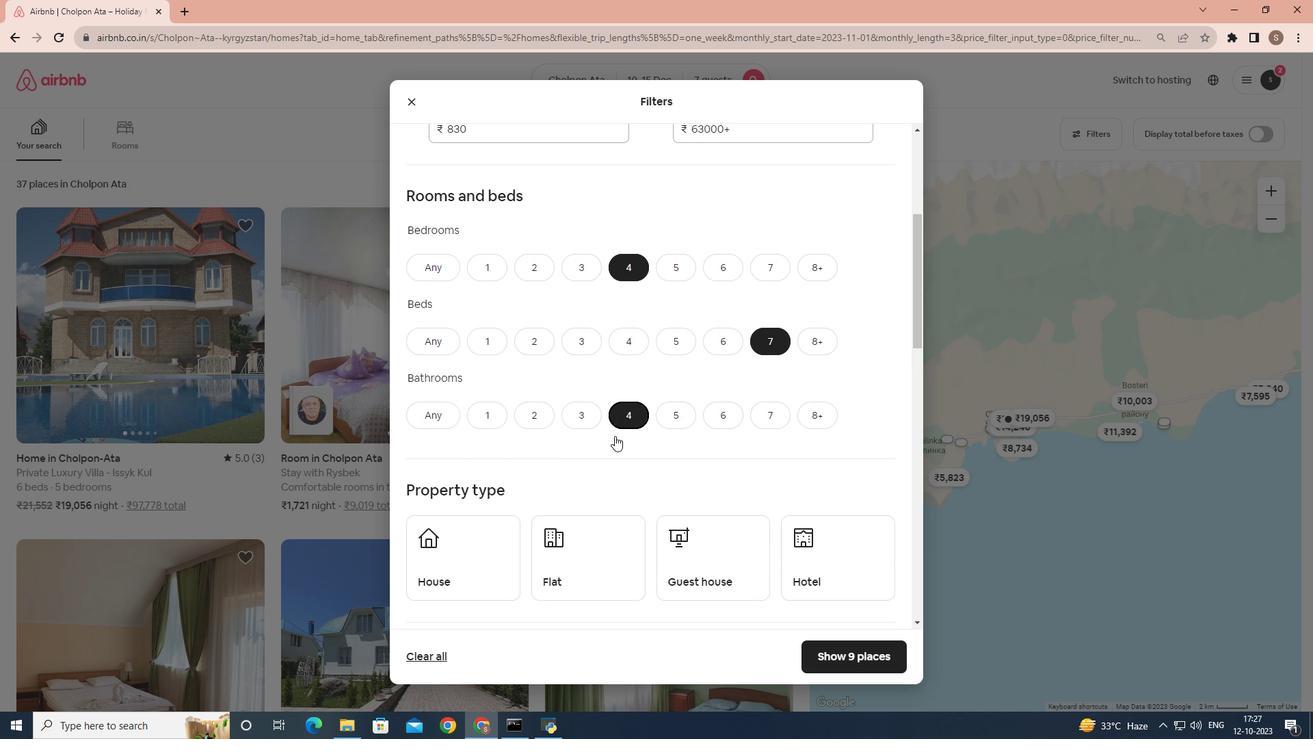 
Action: Mouse scrolled (615, 435) with delta (0, 0)
Screenshot: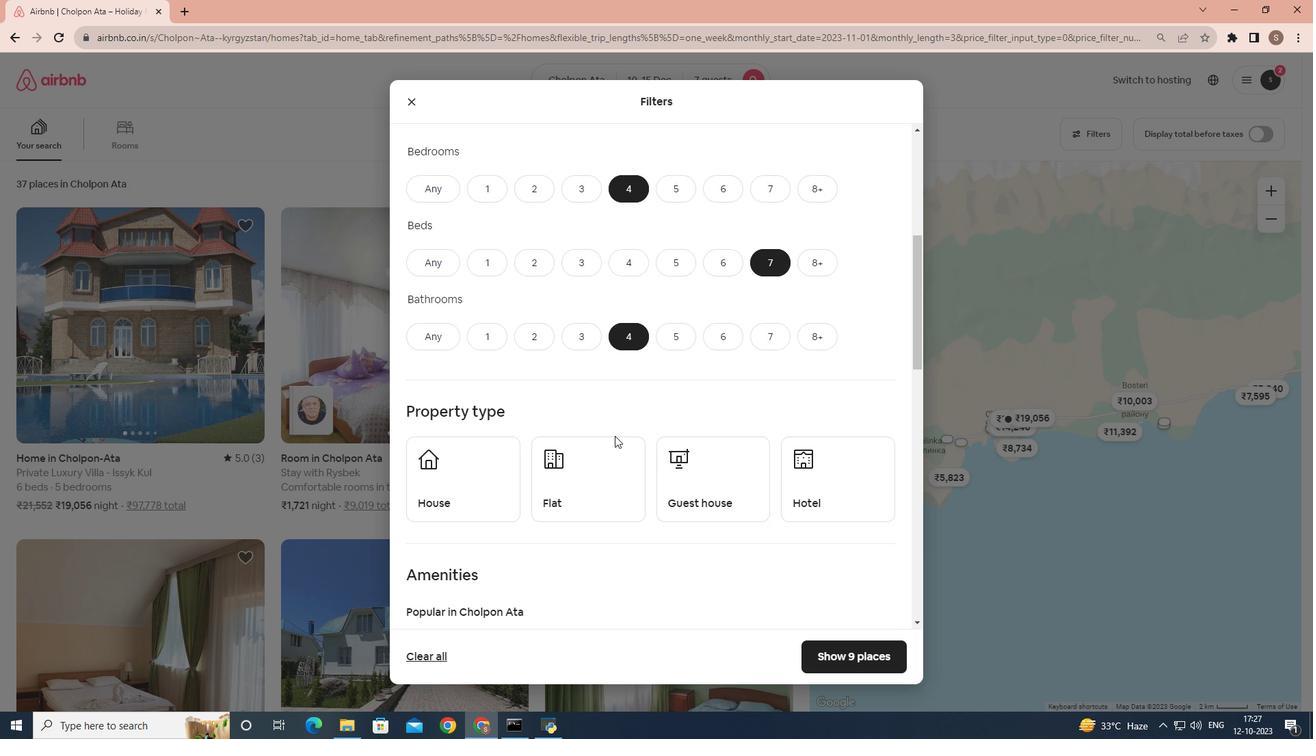 
Action: Mouse scrolled (615, 435) with delta (0, 0)
Screenshot: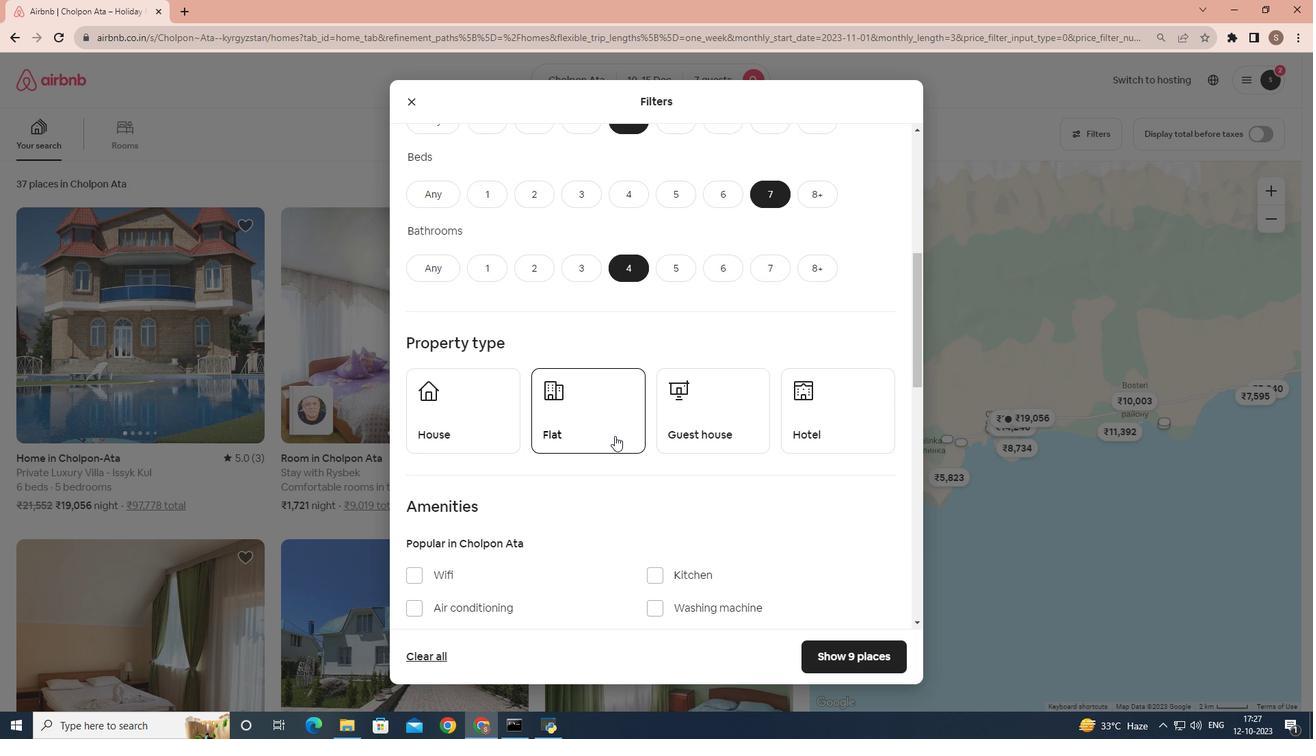 
Action: Mouse moved to (464, 392)
Screenshot: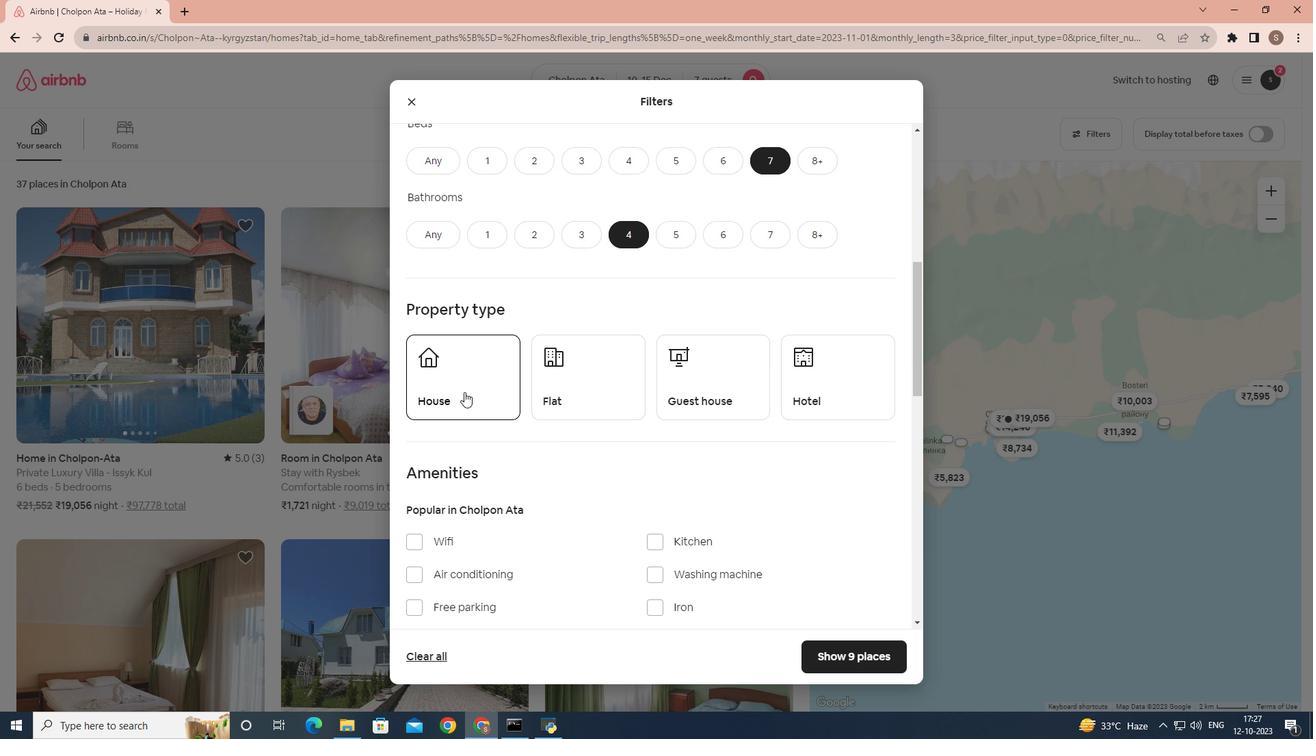 
Action: Mouse pressed left at (464, 392)
Screenshot: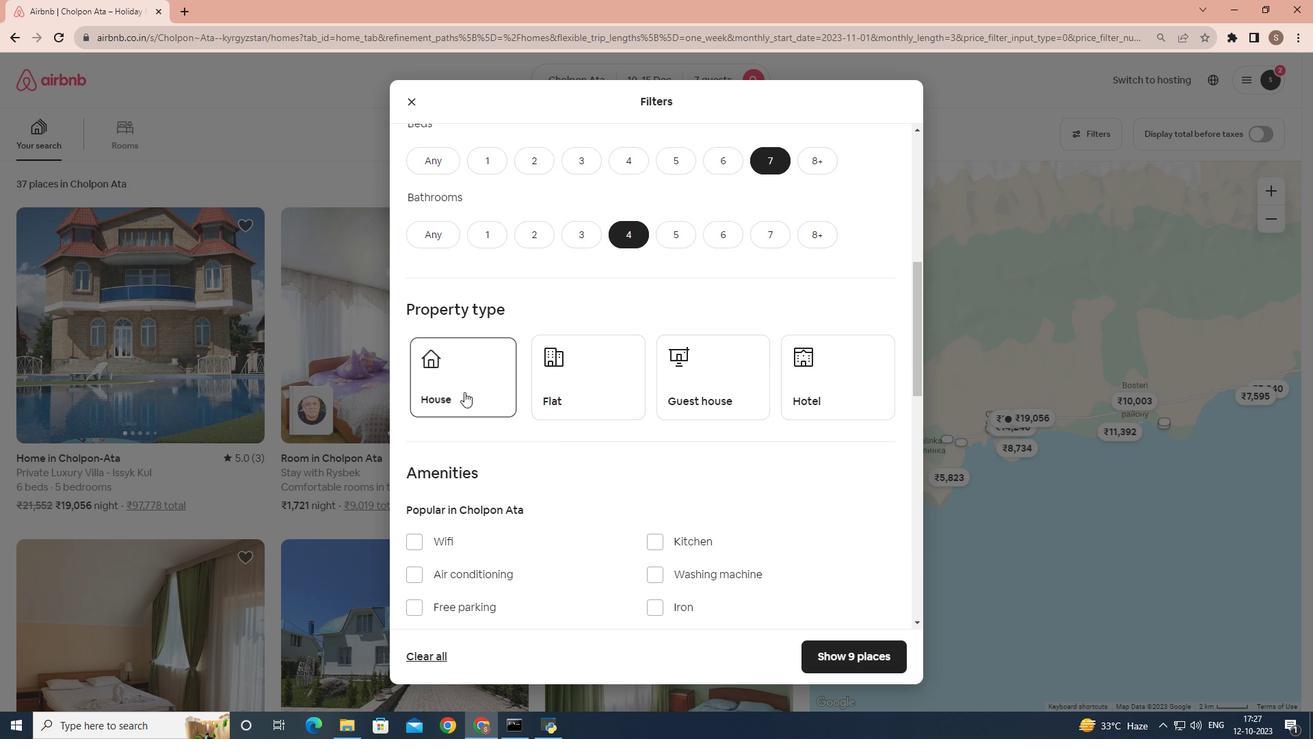 
Action: Mouse moved to (593, 425)
Screenshot: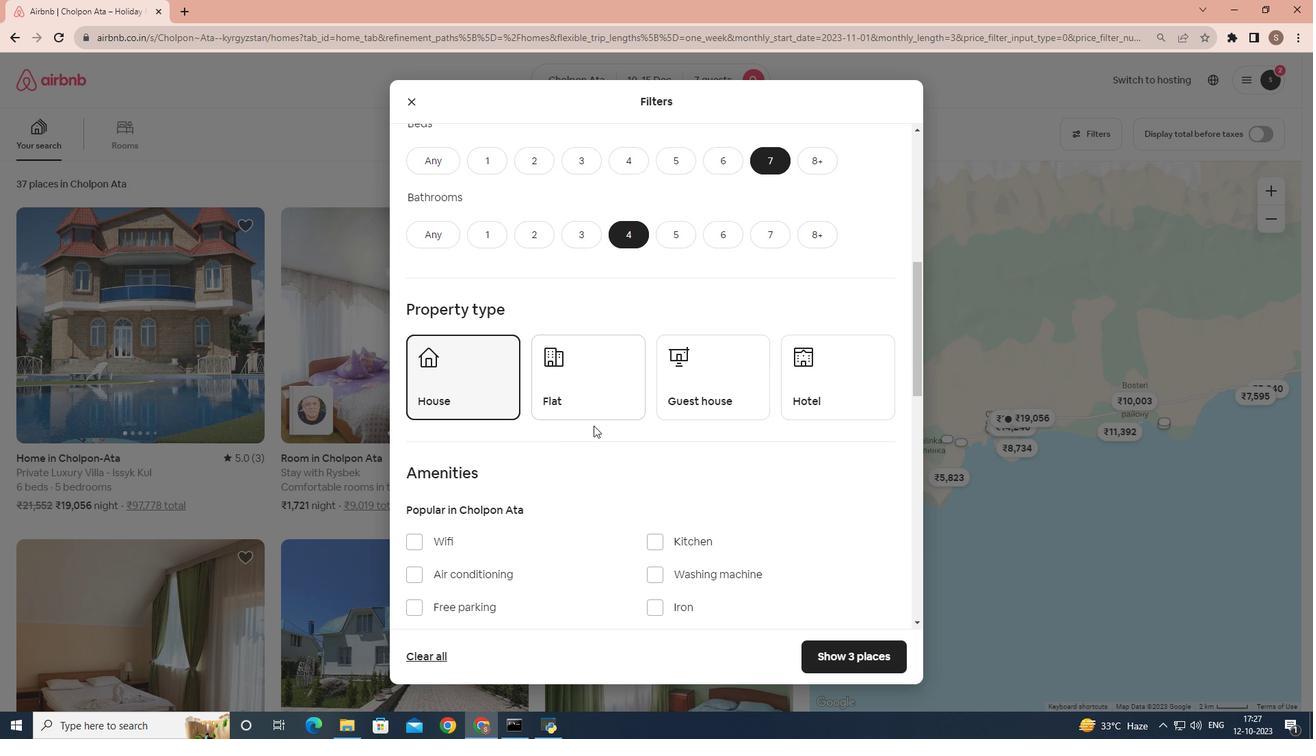 
Action: Mouse scrolled (593, 424) with delta (0, 0)
Screenshot: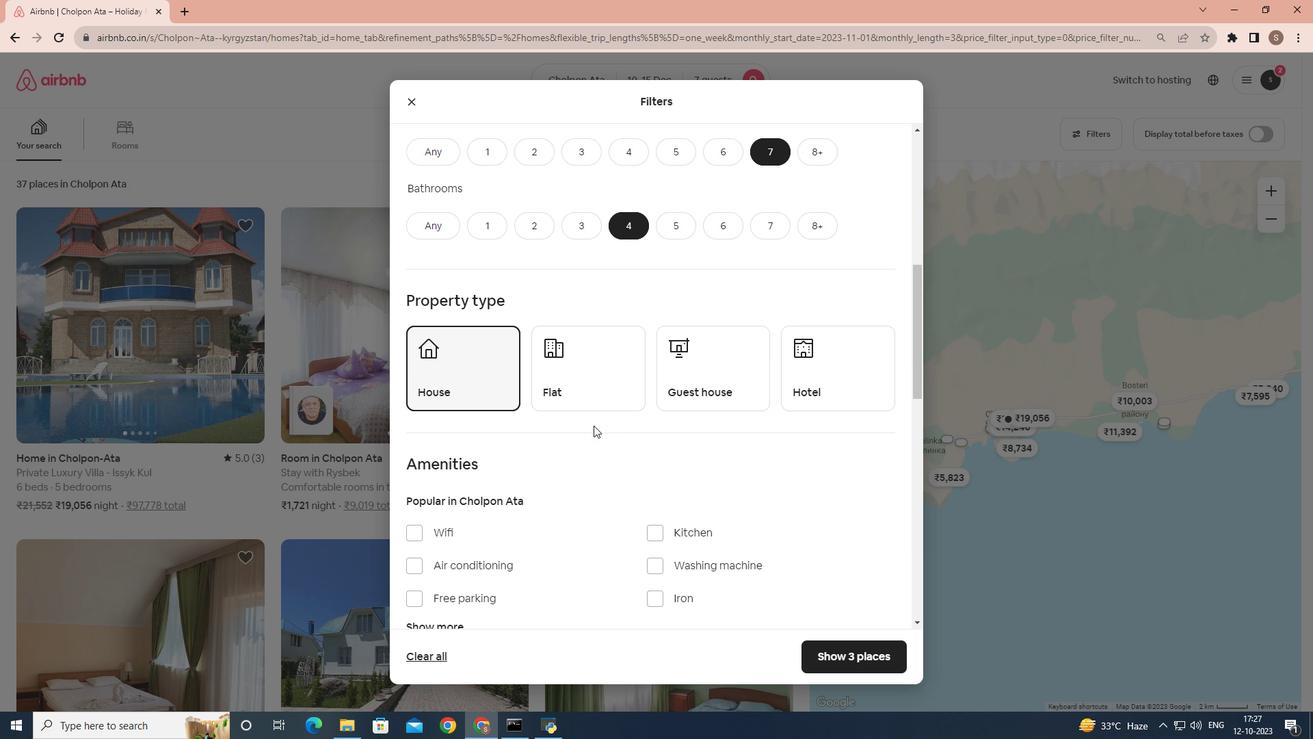 
Action: Mouse scrolled (593, 424) with delta (0, 0)
Screenshot: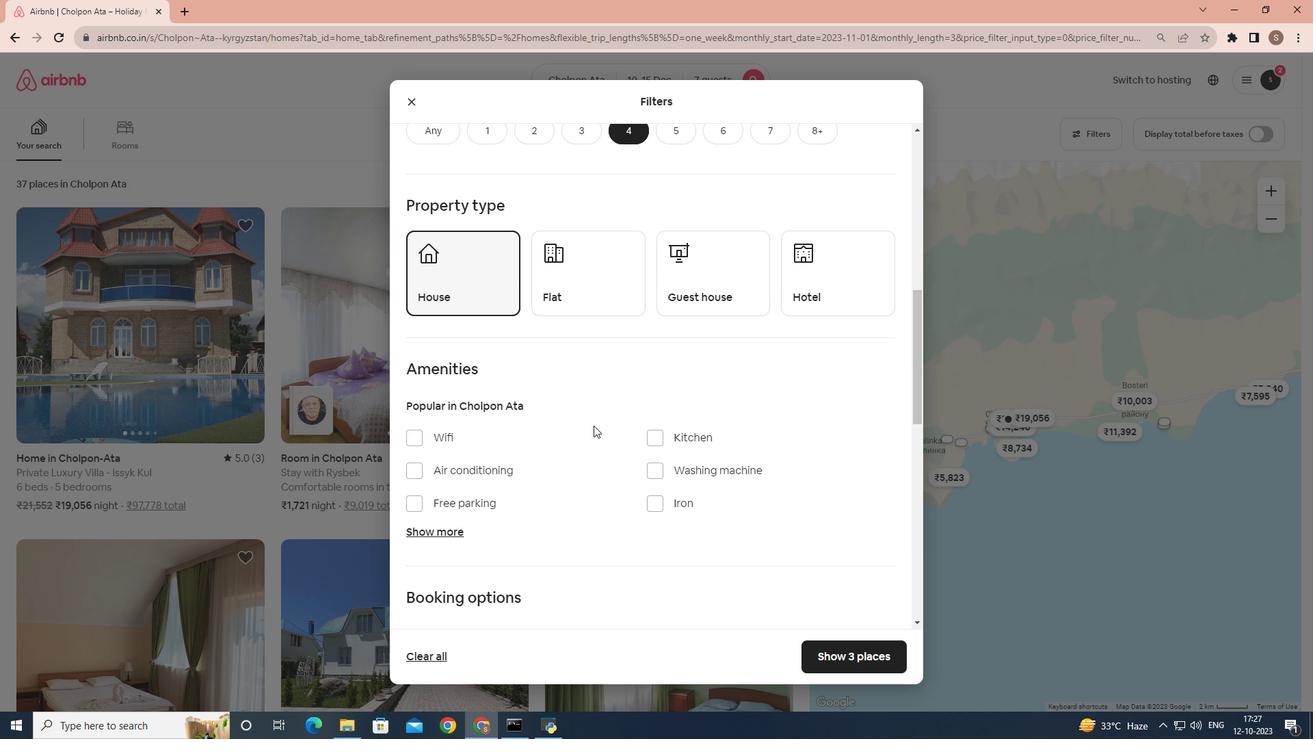 
Action: Mouse moved to (413, 401)
Screenshot: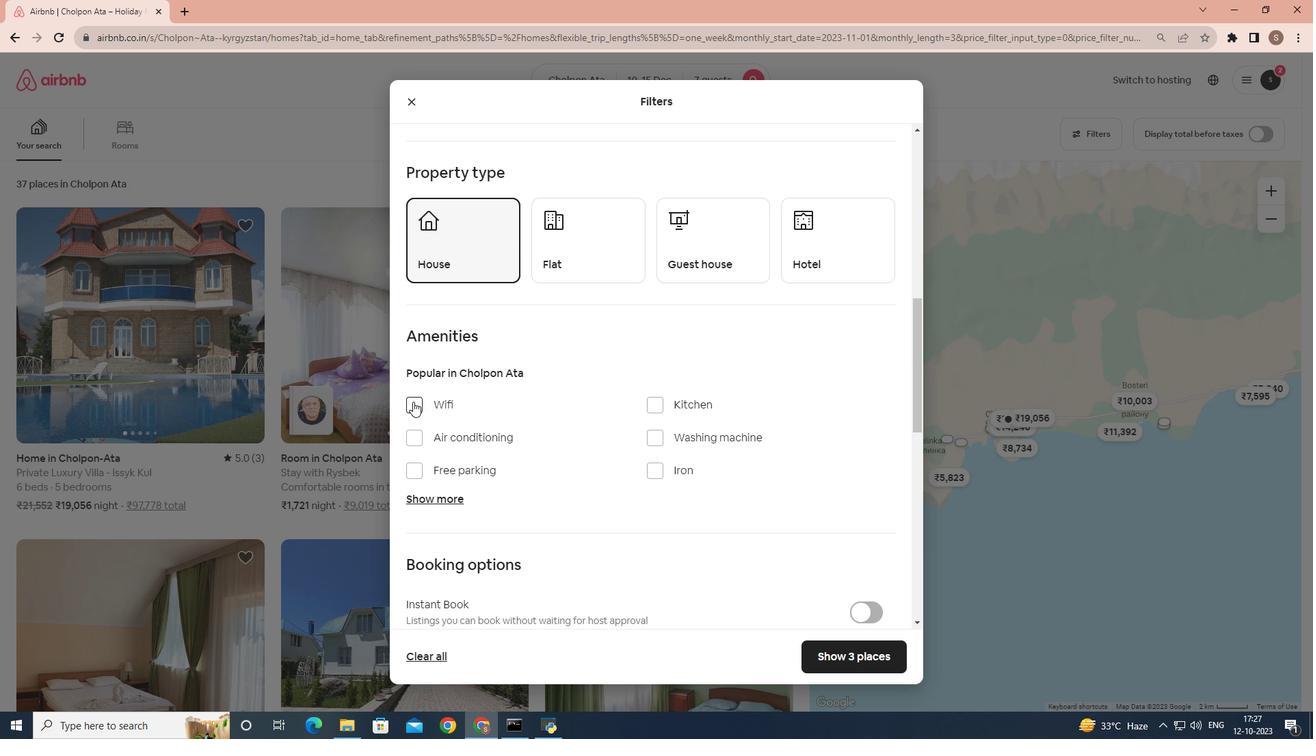 
Action: Mouse pressed left at (413, 401)
Screenshot: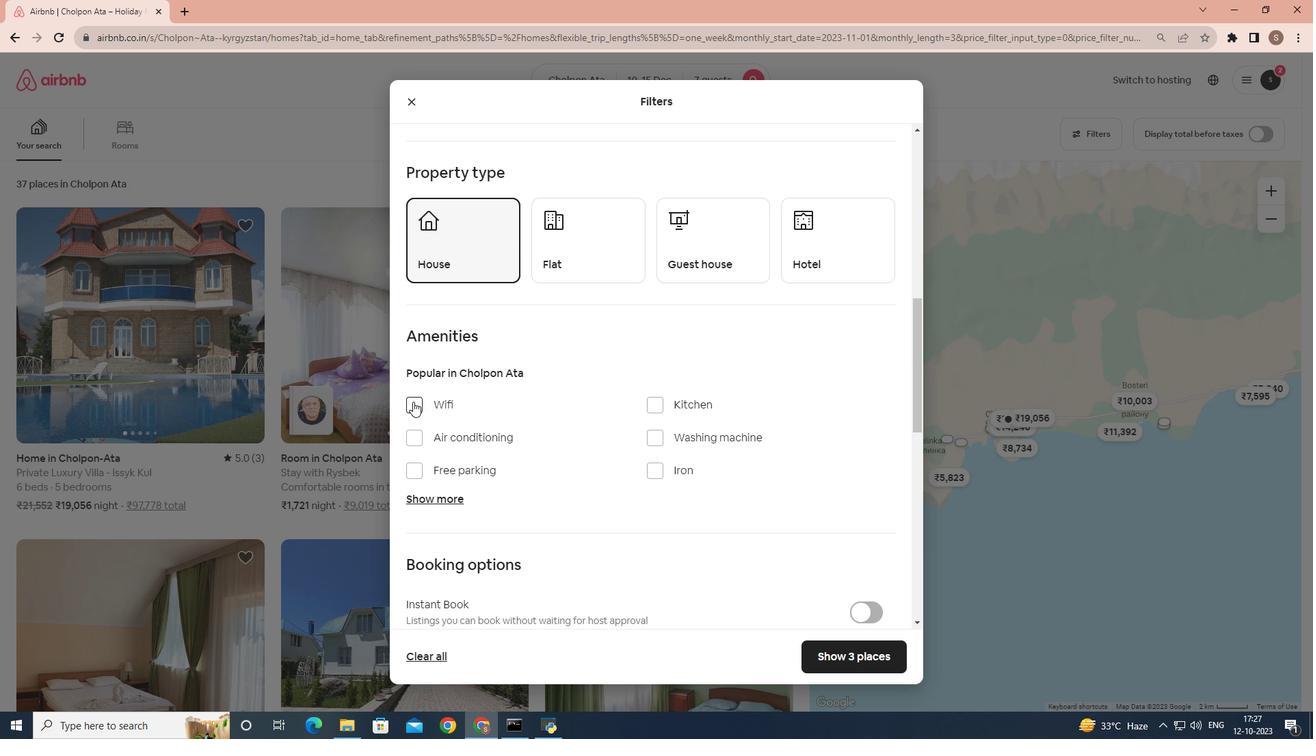 
Action: Mouse moved to (436, 407)
Screenshot: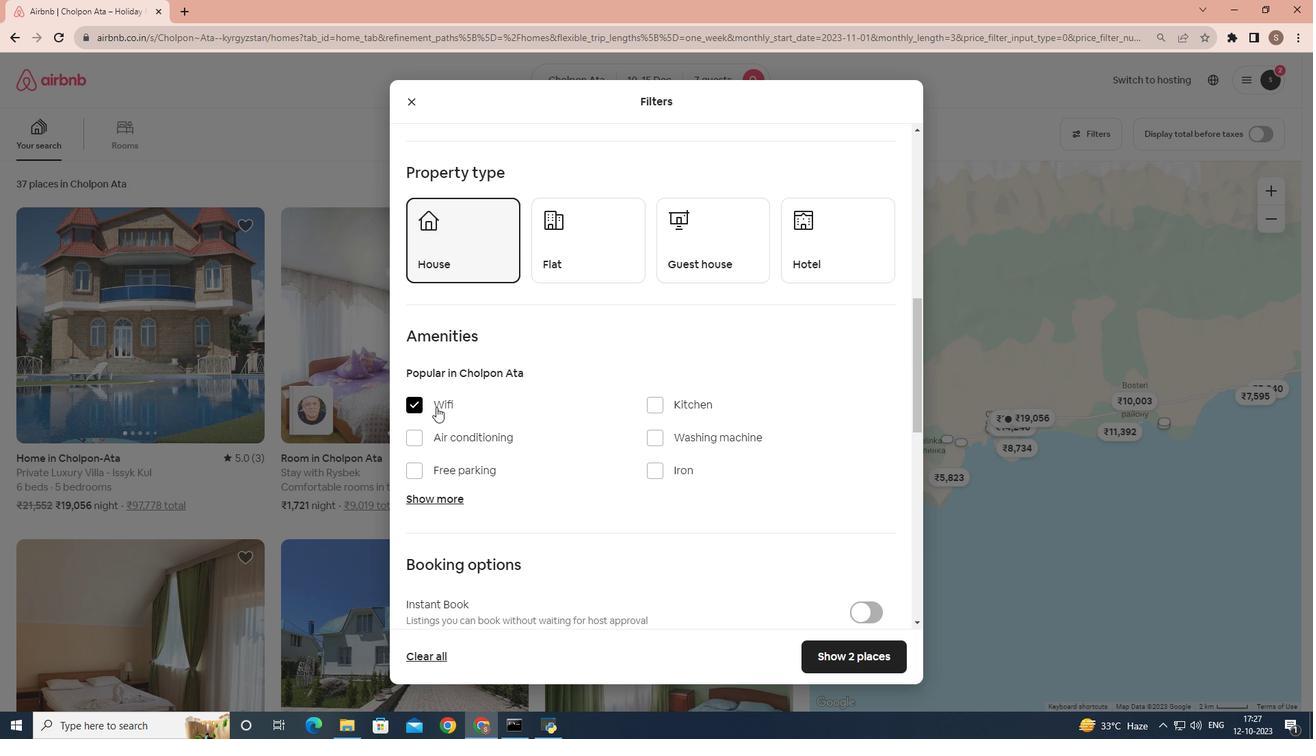 
Action: Mouse scrolled (436, 406) with delta (0, 0)
Screenshot: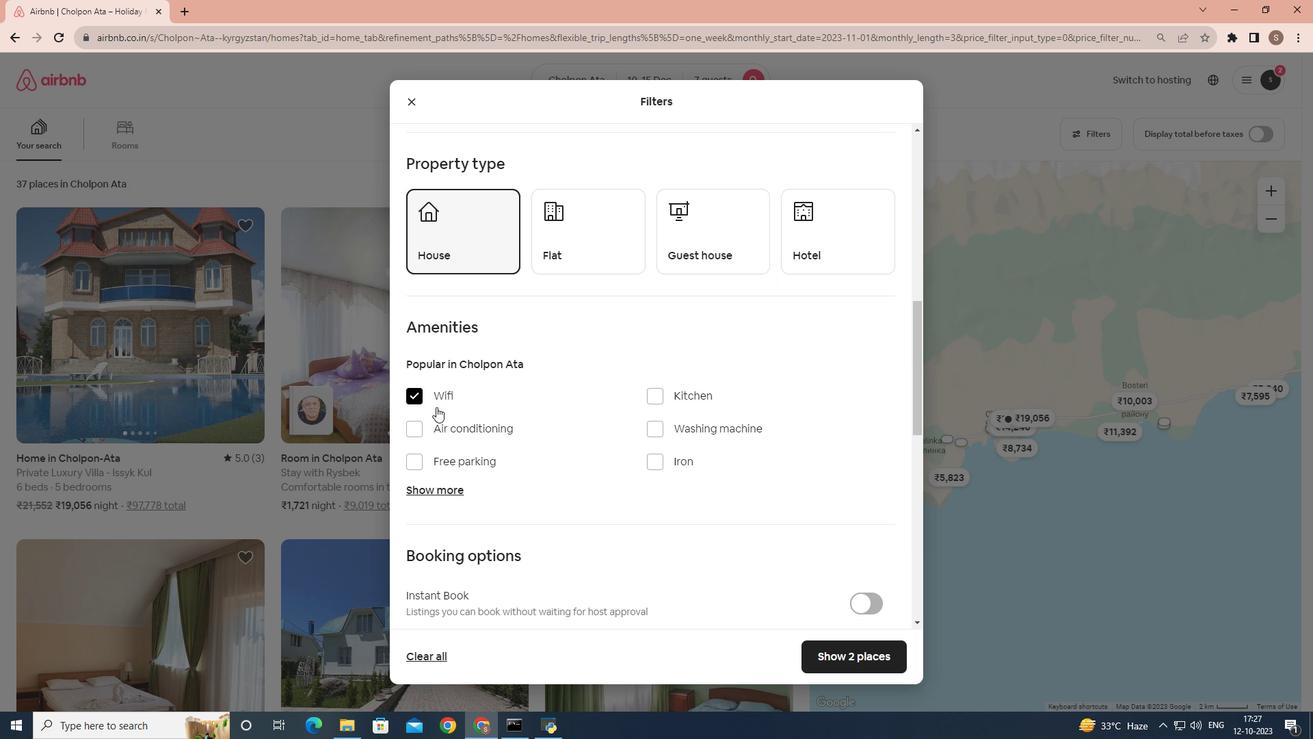 
Action: Mouse moved to (431, 433)
Screenshot: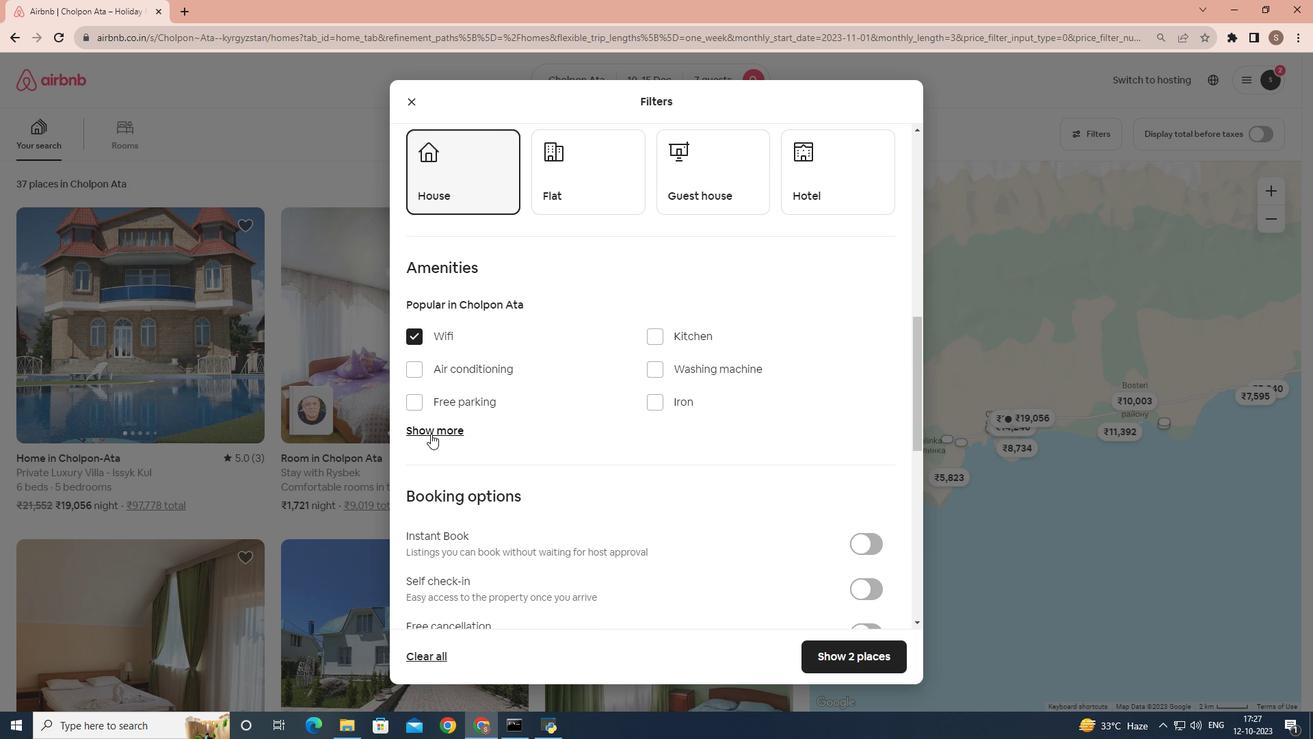 
Action: Mouse pressed left at (431, 433)
Screenshot: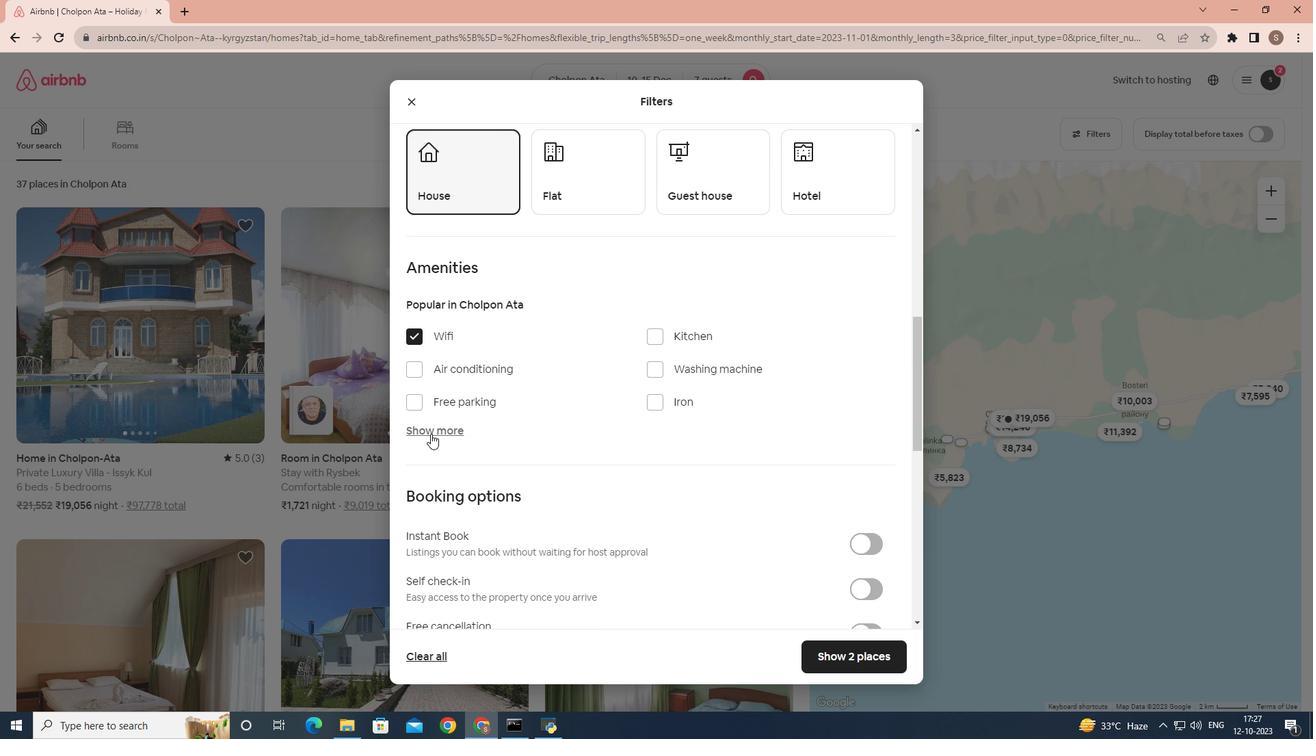 
Action: Mouse moved to (650, 511)
Screenshot: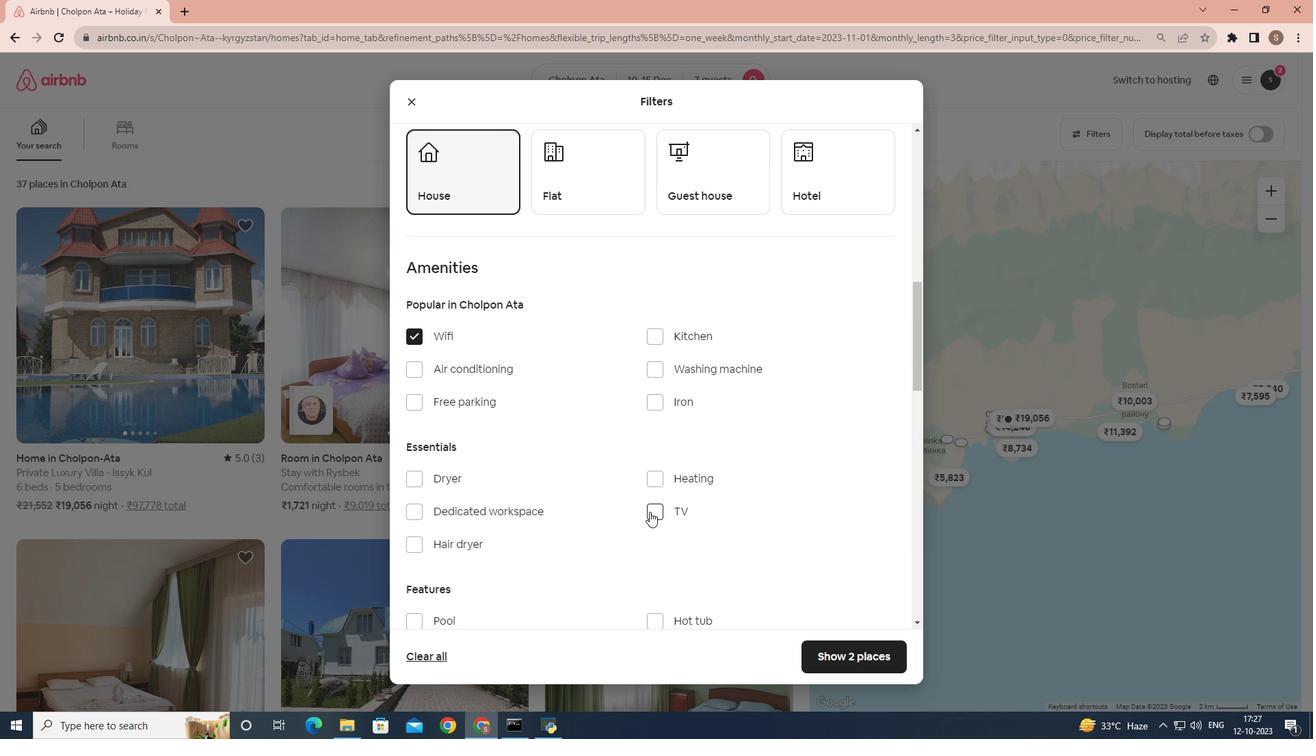 
Action: Mouse pressed left at (650, 511)
Screenshot: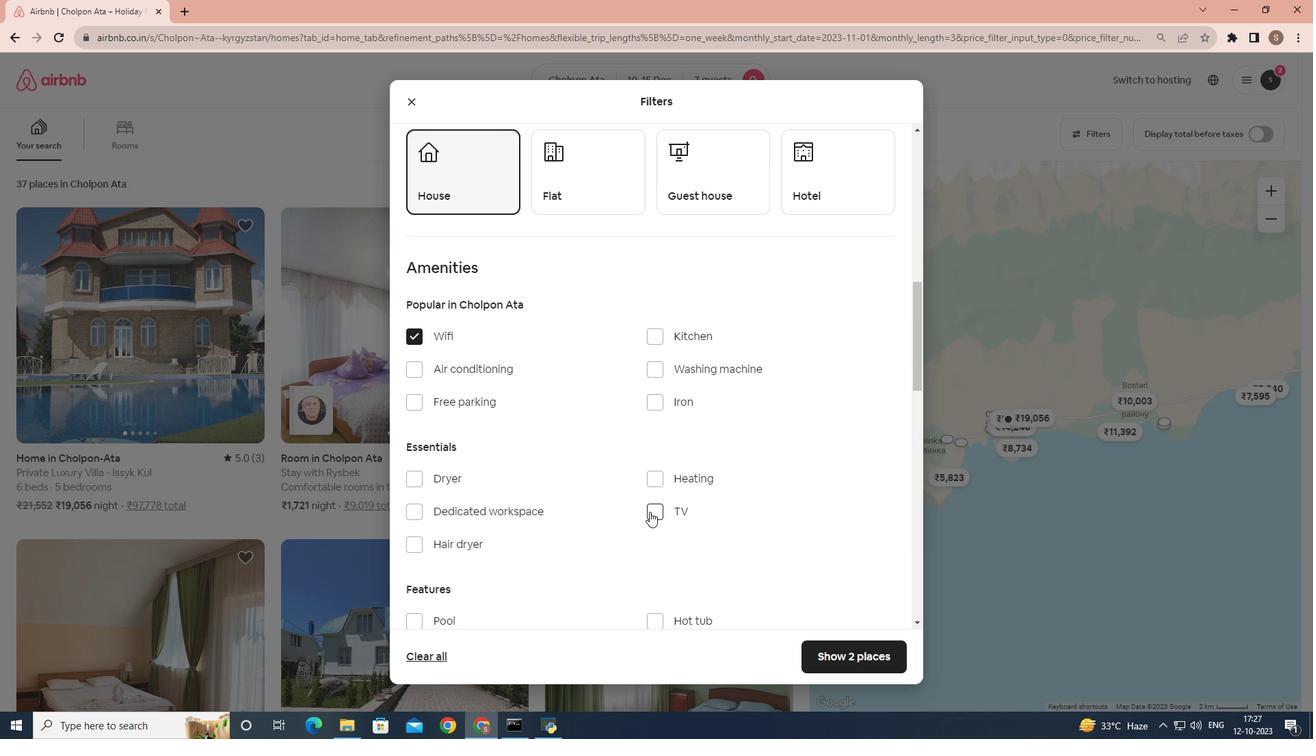 
Action: Mouse moved to (416, 403)
Screenshot: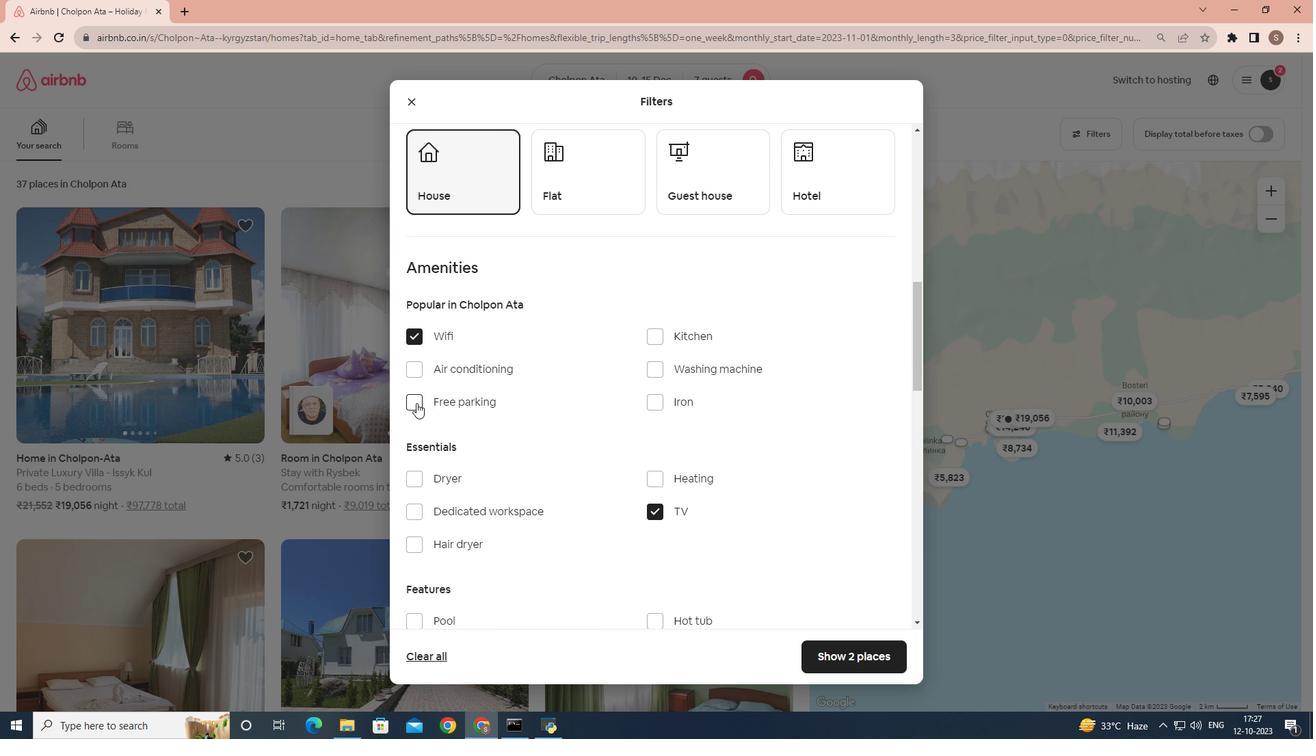 
Action: Mouse pressed left at (416, 403)
Screenshot: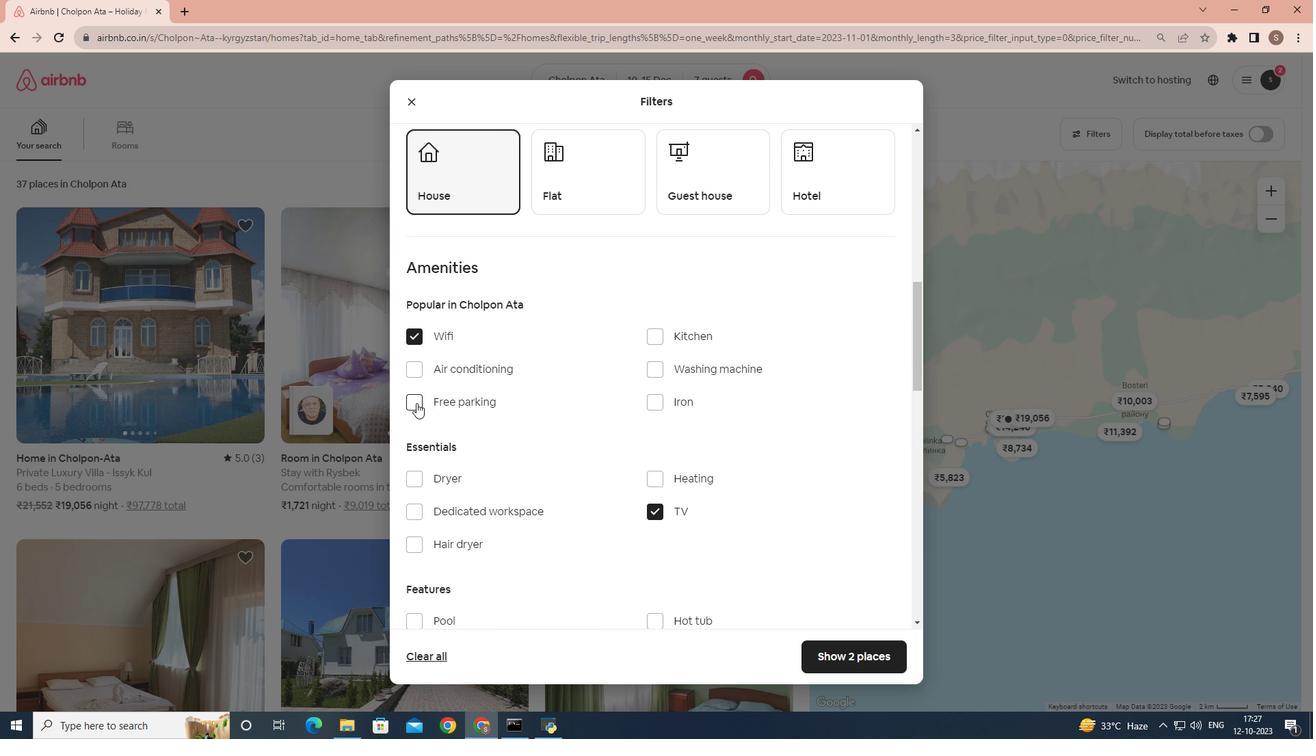 
Action: Mouse moved to (549, 424)
Screenshot: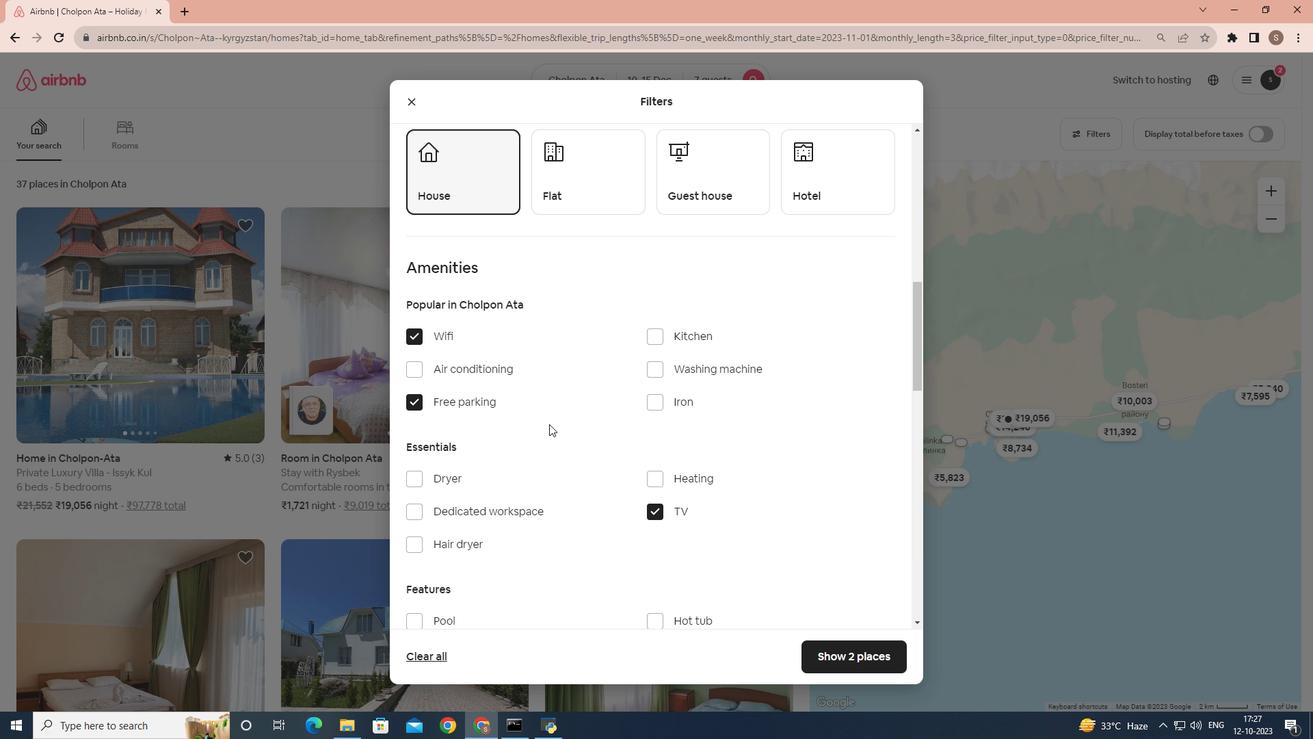 
Action: Mouse scrolled (549, 423) with delta (0, 0)
Screenshot: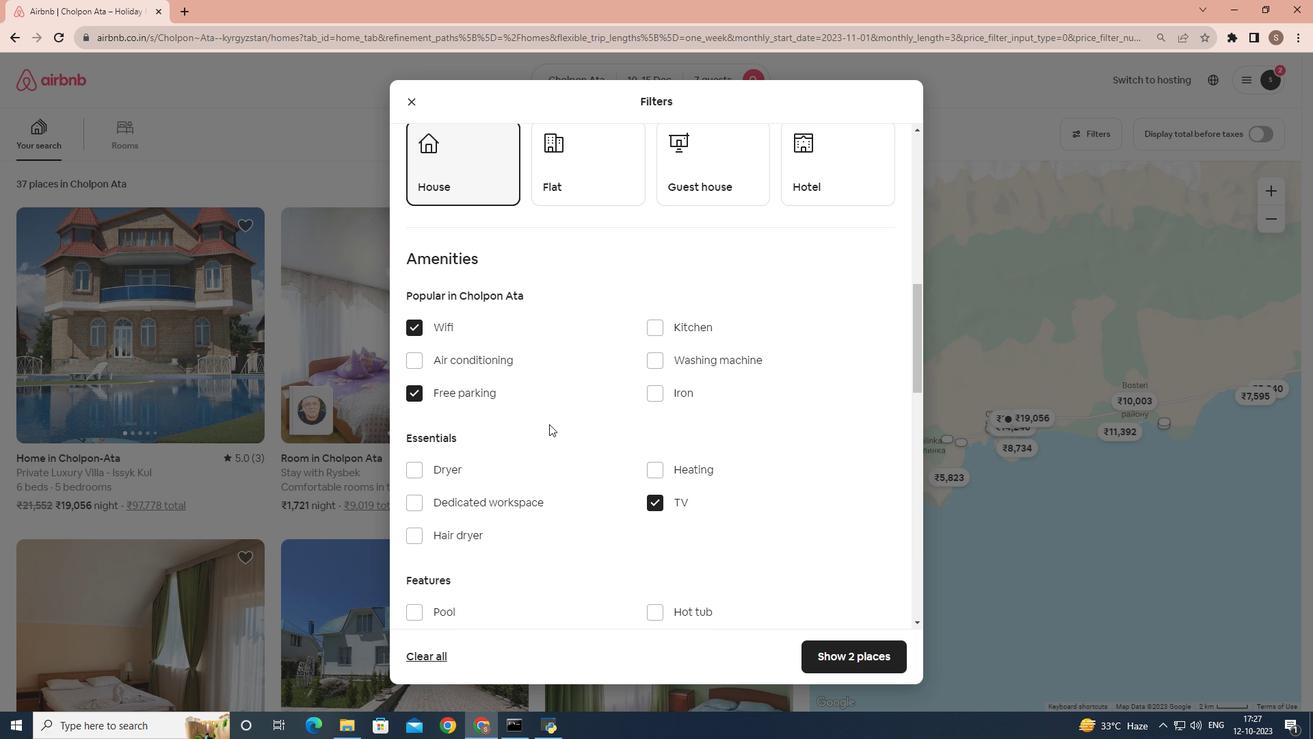 
Action: Mouse scrolled (549, 423) with delta (0, 0)
Screenshot: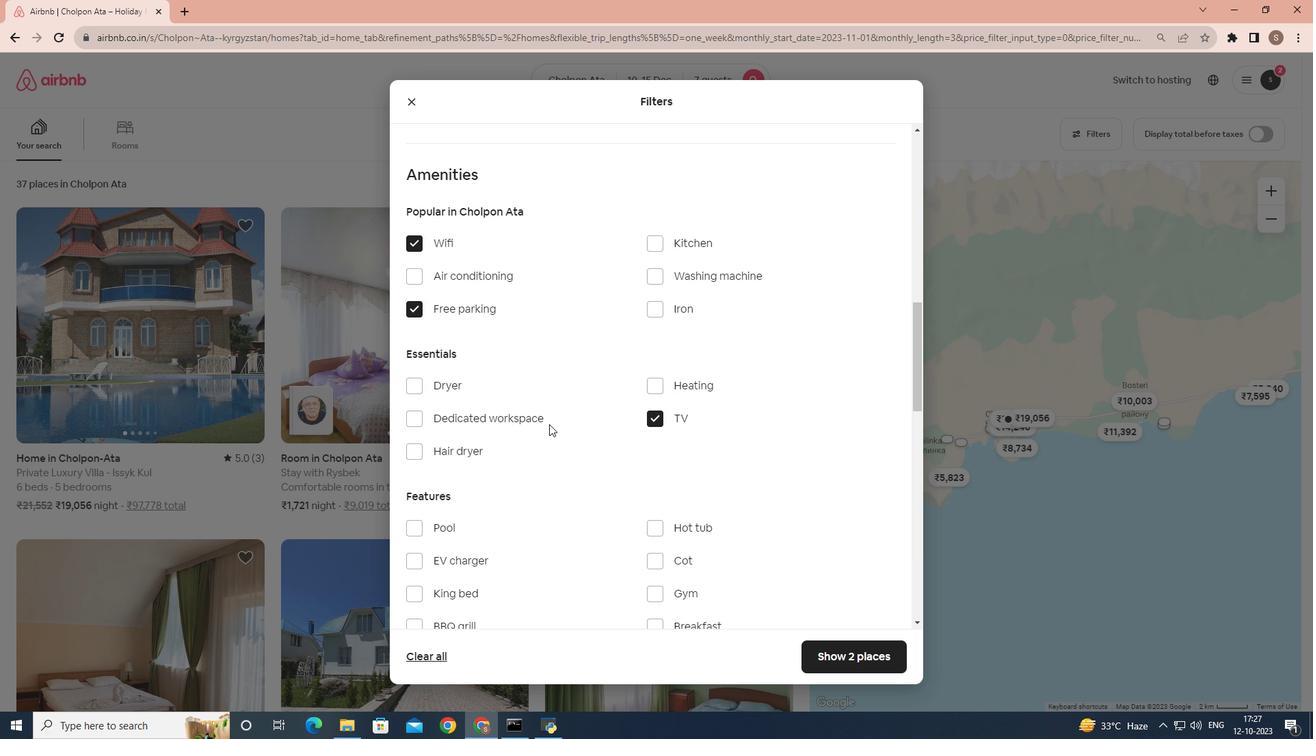 
Action: Mouse scrolled (549, 423) with delta (0, 0)
Screenshot: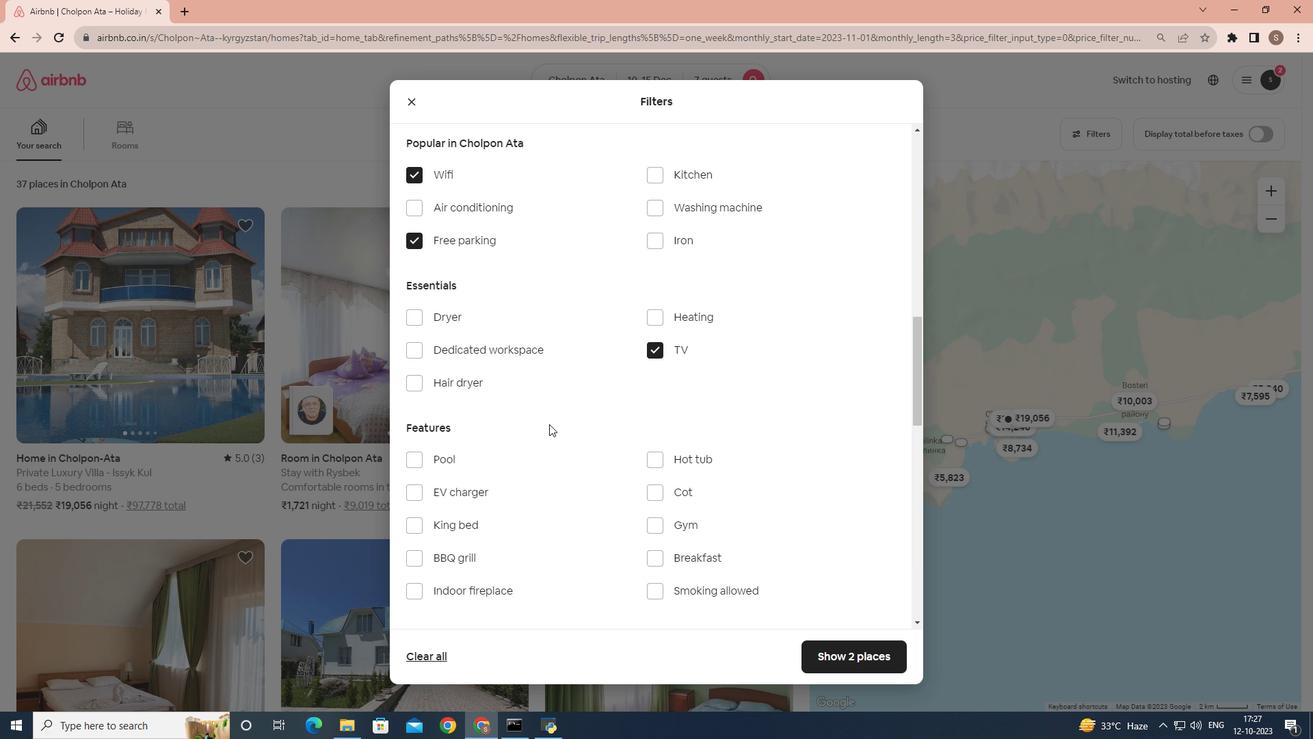 
Action: Mouse moved to (652, 475)
Screenshot: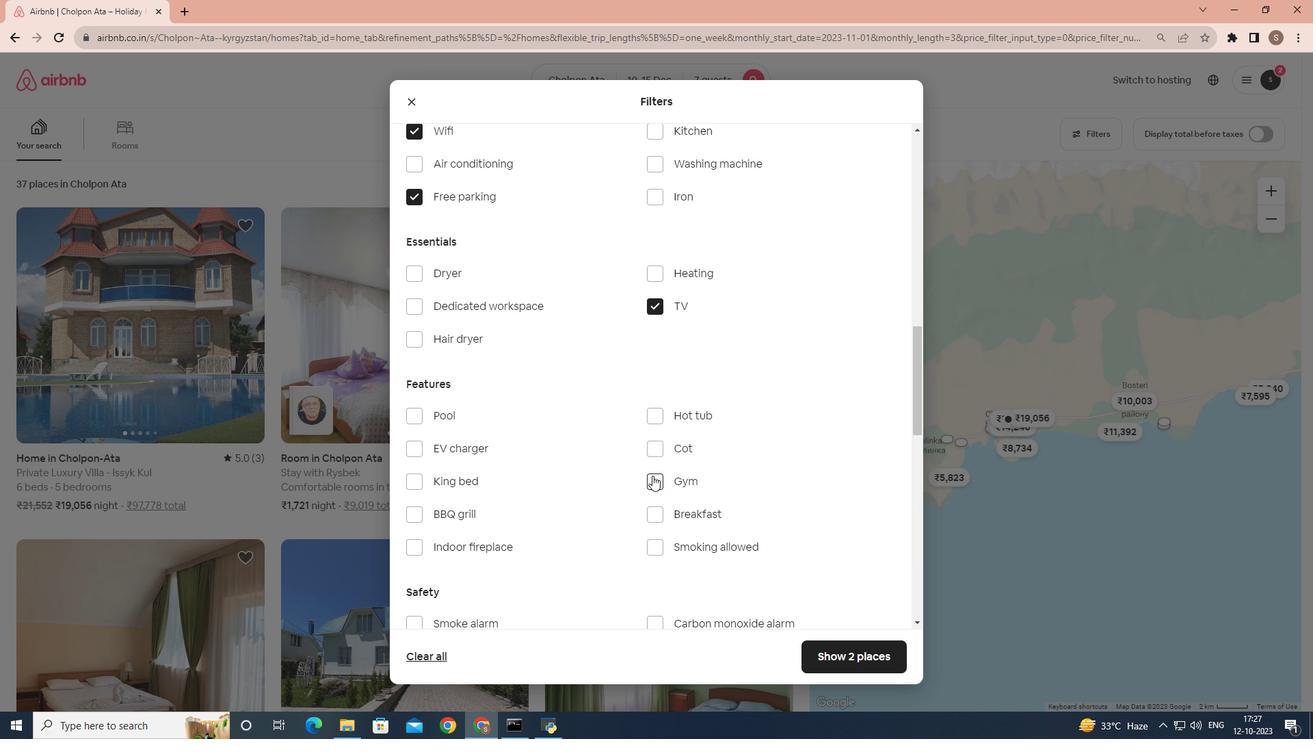
Action: Mouse pressed left at (652, 475)
Screenshot: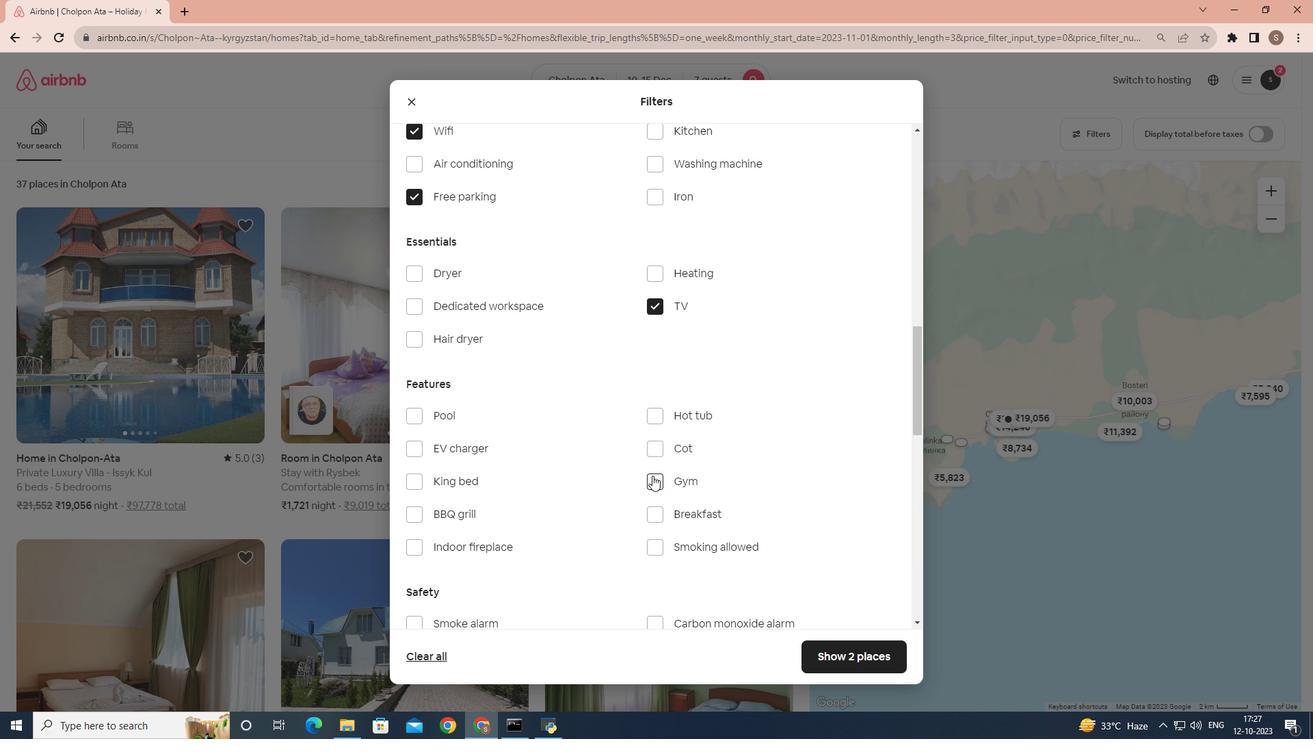 
Action: Mouse moved to (658, 514)
Screenshot: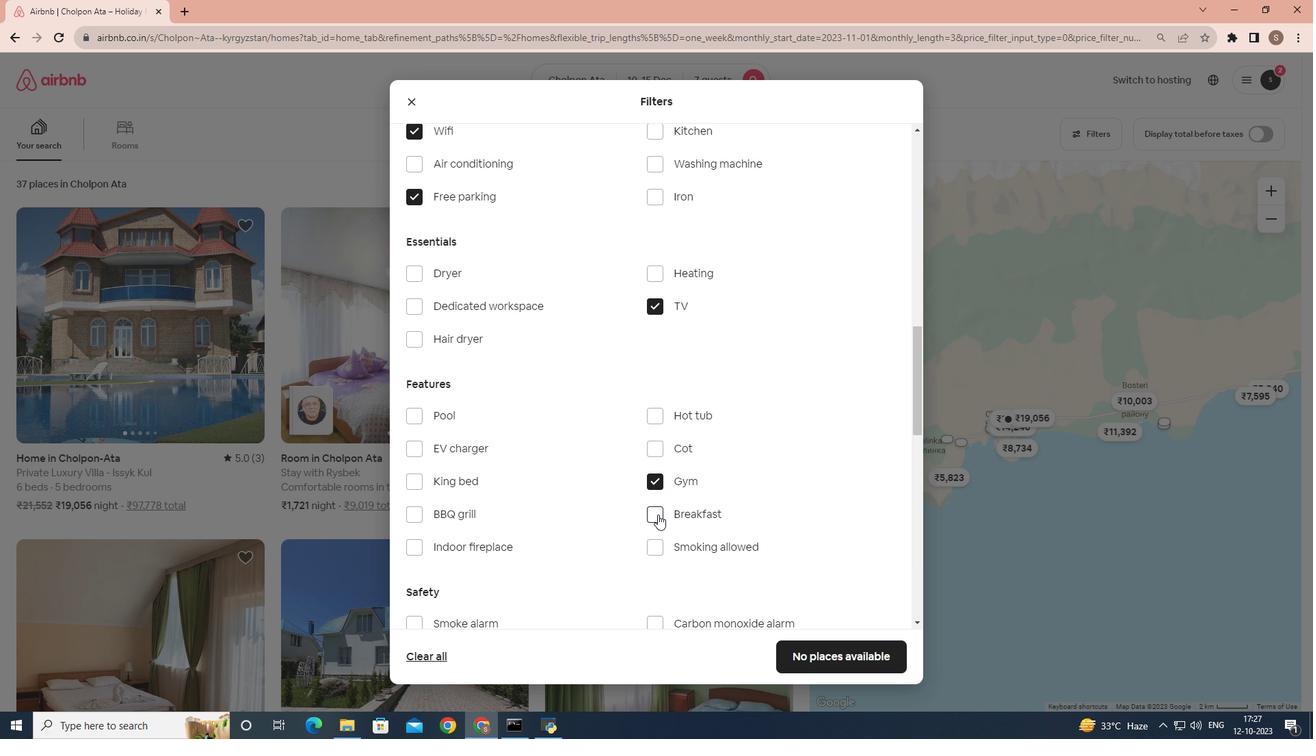 
Action: Mouse pressed left at (658, 514)
Screenshot: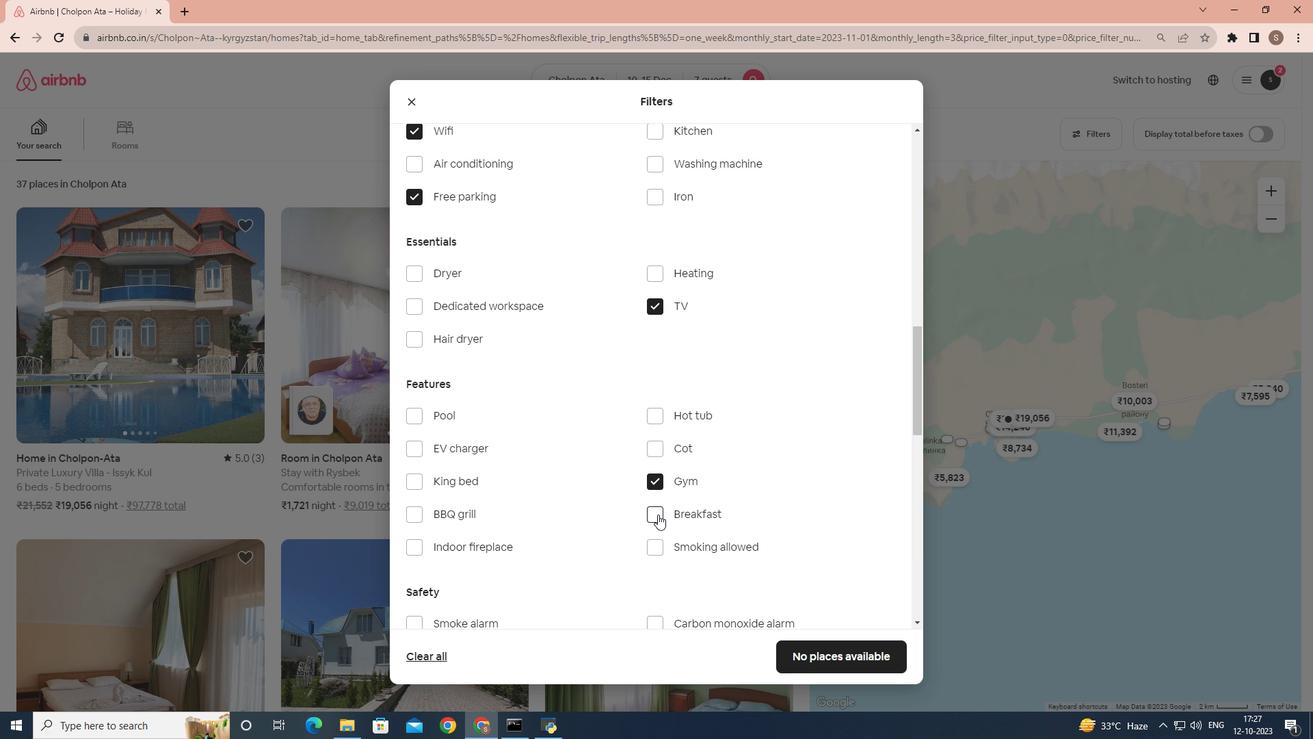 
